 Task: Add Attachment from Google Drive to Card Card0000000347 in Board Board0000000087 in Workspace WS0000000029 in Trello. Add Cover Orange to Card Card0000000347 in Board Board0000000087 in Workspace WS0000000029 in Trello. Add "Add Label …" with "Title" Title0000000347 to Button Button0000000347 to Card Card0000000347 in Board Board0000000087 in Workspace WS0000000029 in Trello. Add Description DS0000000347 to Card Card0000000347 in Board Board0000000087 in Workspace WS0000000029 in Trello. Add Comment CM0000000347 to Card Card0000000347 in Board Board0000000087 in Workspace WS0000000029 in Trello
Action: Mouse moved to (89, 342)
Screenshot: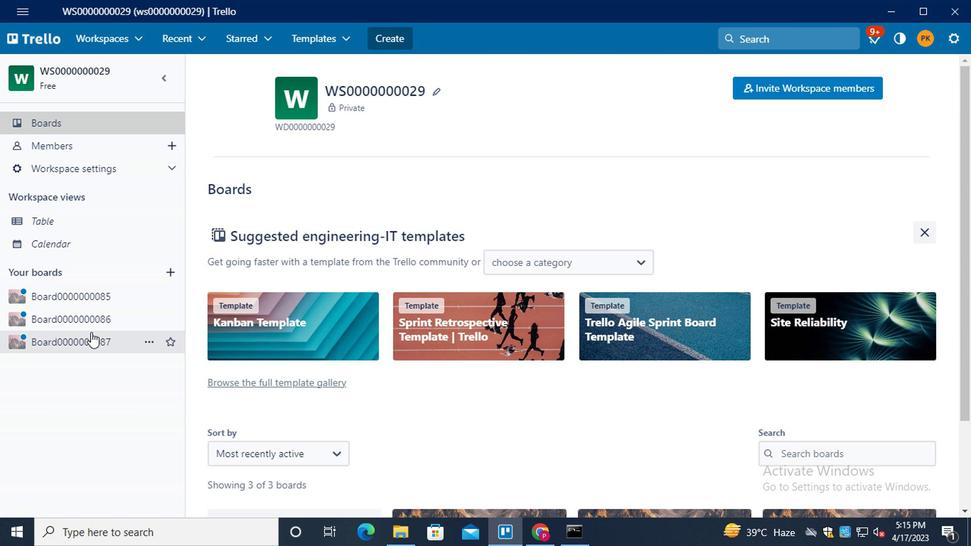 
Action: Mouse pressed left at (89, 342)
Screenshot: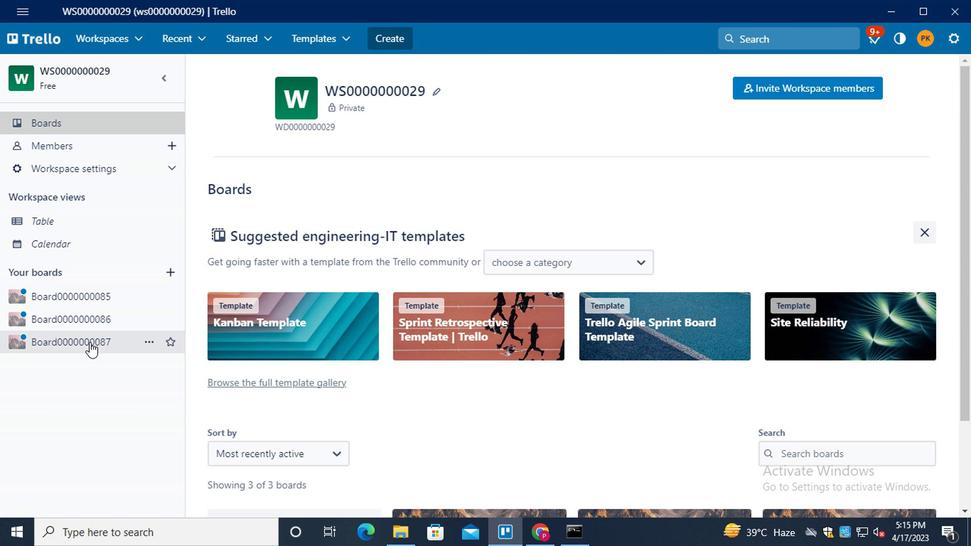 
Action: Mouse moved to (249, 368)
Screenshot: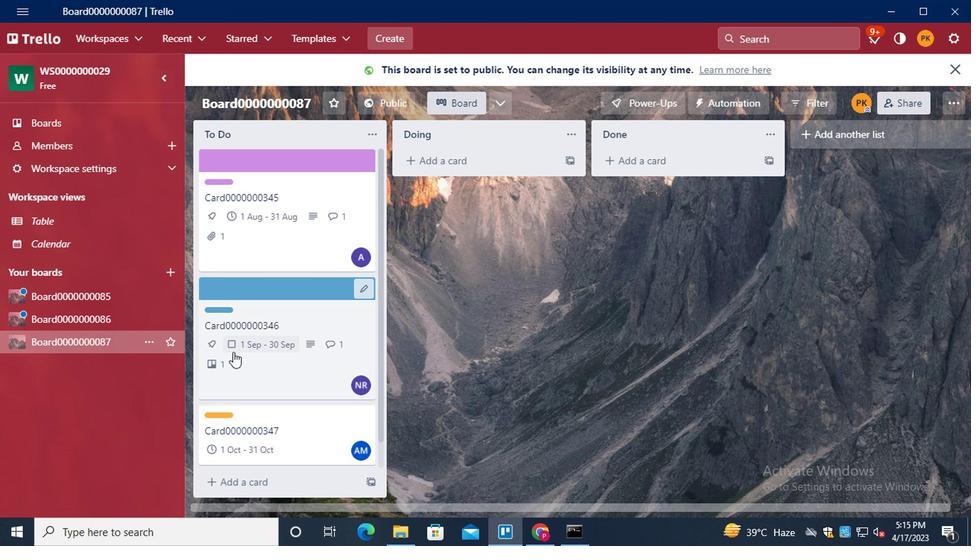 
Action: Mouse scrolled (249, 367) with delta (0, 0)
Screenshot: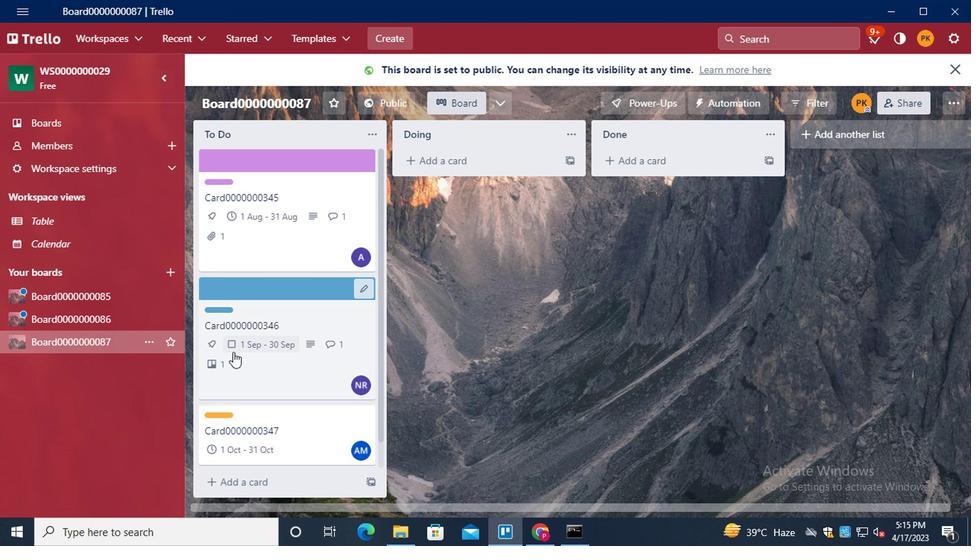 
Action: Mouse moved to (299, 395)
Screenshot: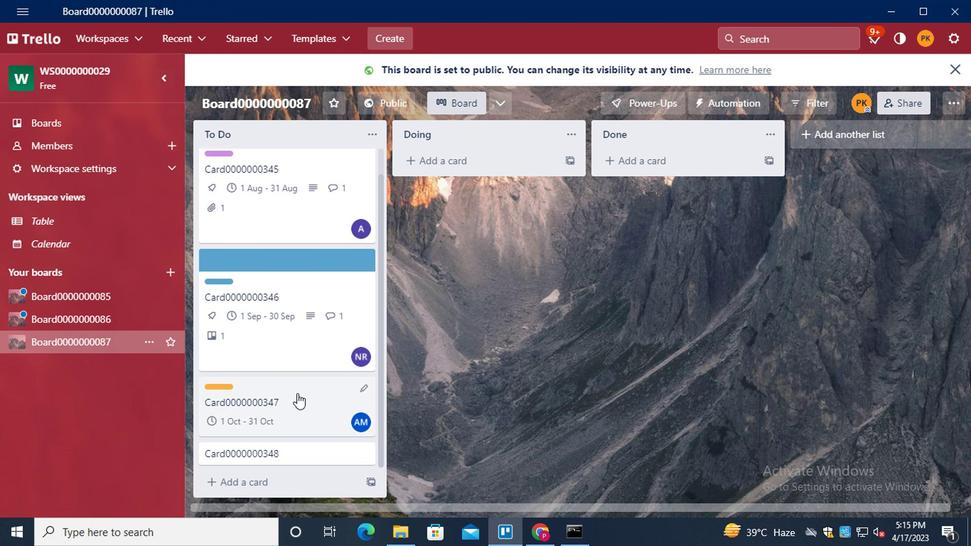 
Action: Mouse pressed left at (299, 395)
Screenshot: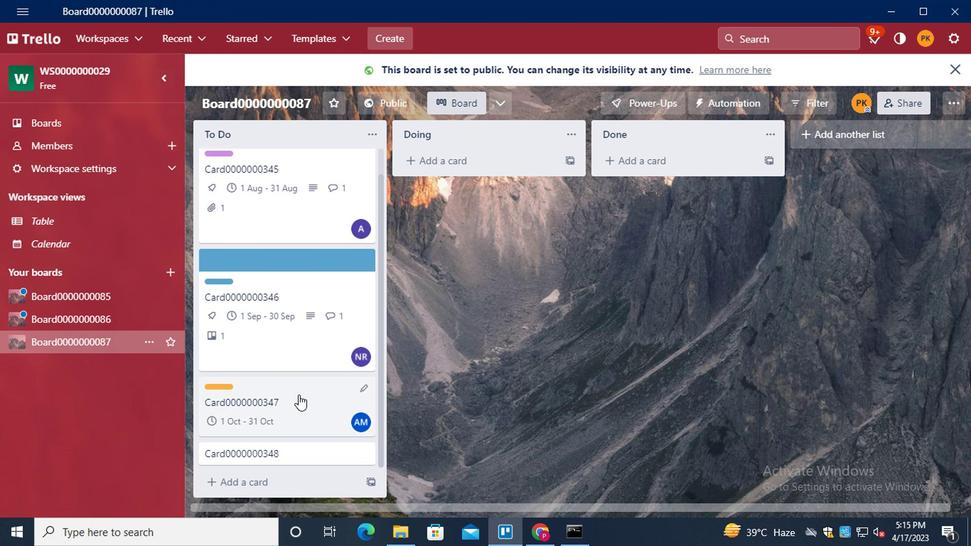 
Action: Mouse moved to (663, 249)
Screenshot: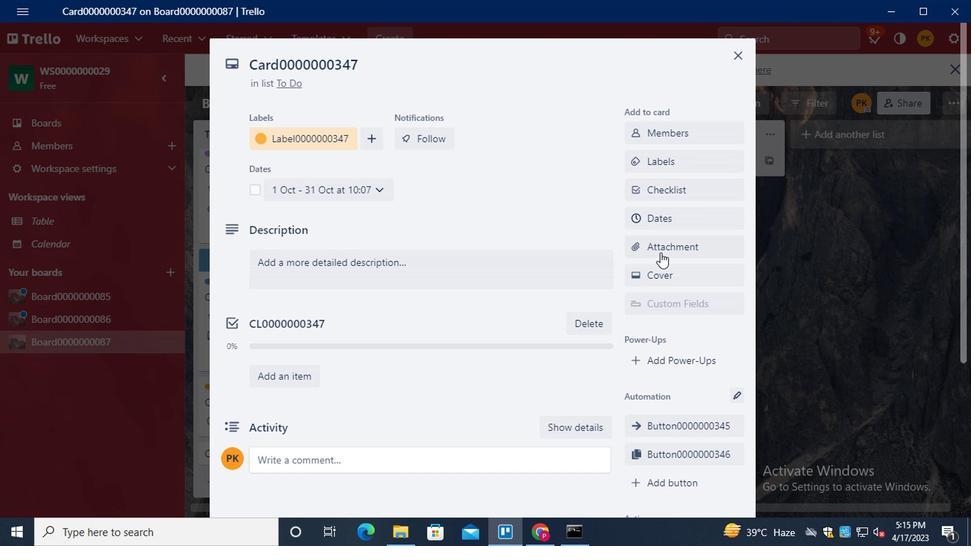 
Action: Mouse pressed left at (663, 249)
Screenshot: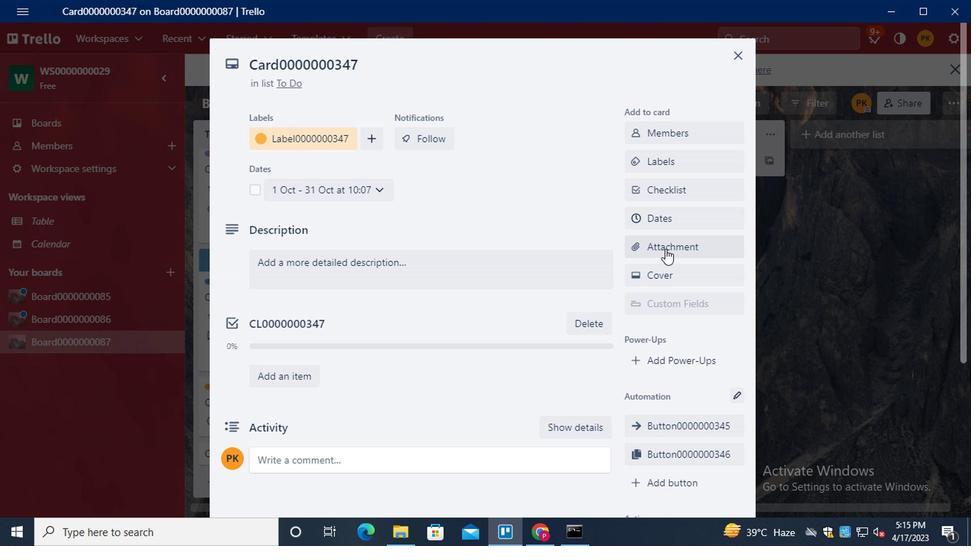 
Action: Mouse moved to (680, 174)
Screenshot: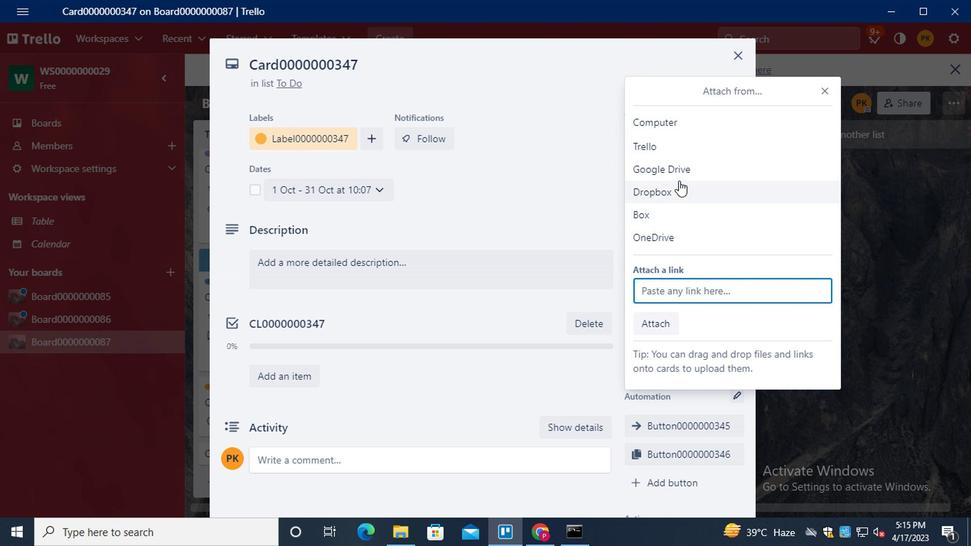 
Action: Mouse pressed left at (680, 174)
Screenshot: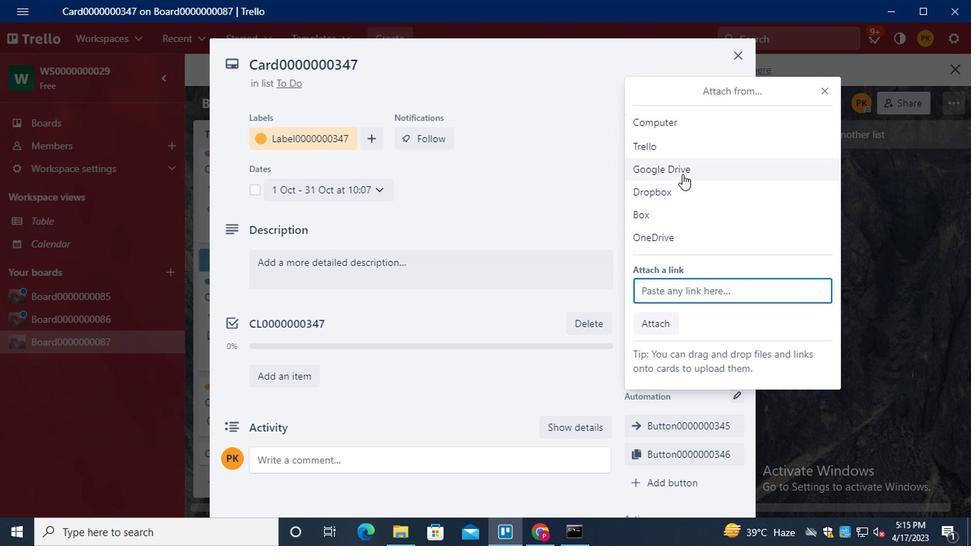 
Action: Mouse moved to (546, 296)
Screenshot: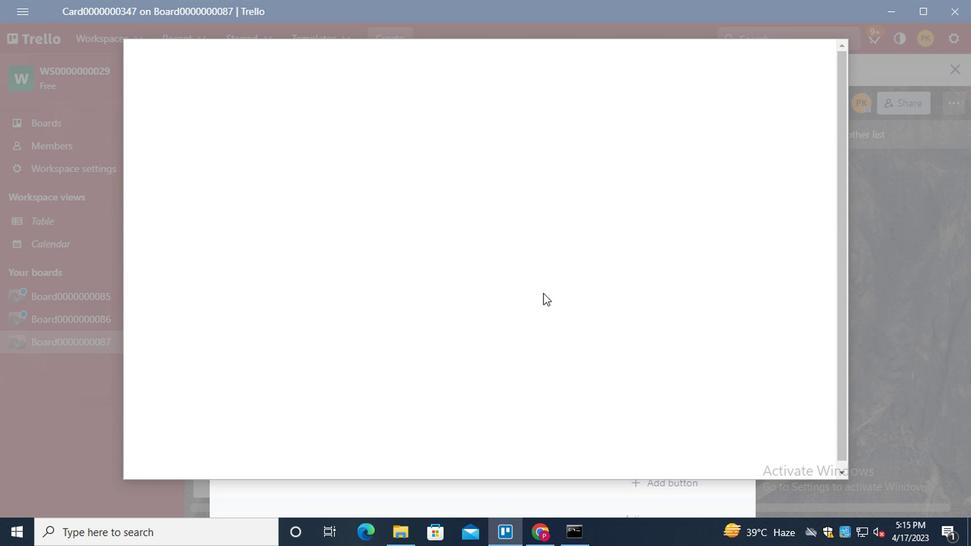 
Action: Mouse scrolled (546, 296) with delta (0, 0)
Screenshot: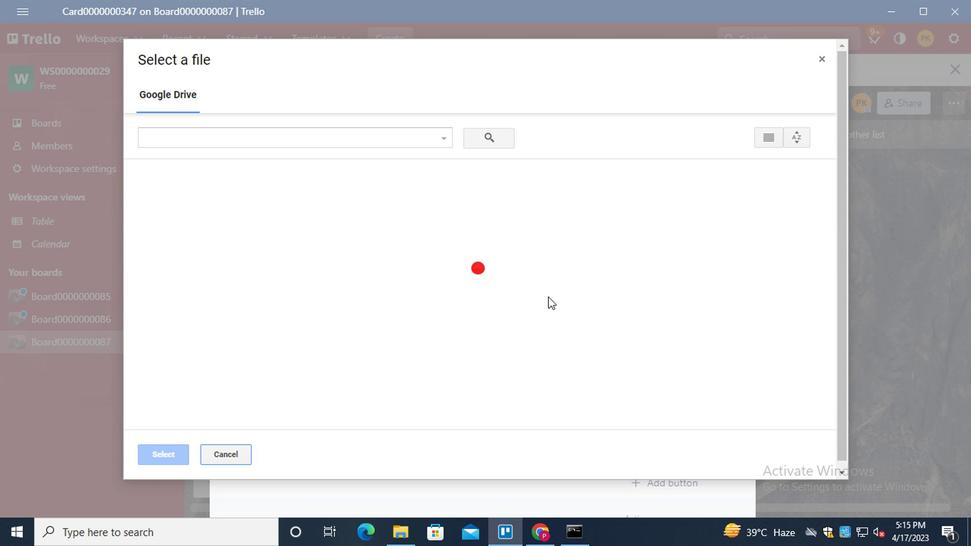 
Action: Mouse scrolled (546, 296) with delta (0, 0)
Screenshot: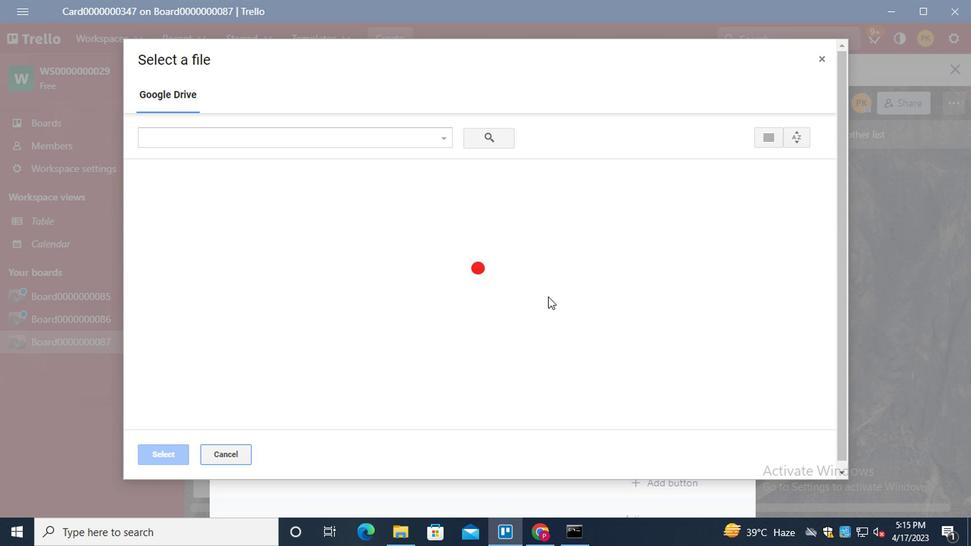 
Action: Mouse scrolled (546, 296) with delta (0, 0)
Screenshot: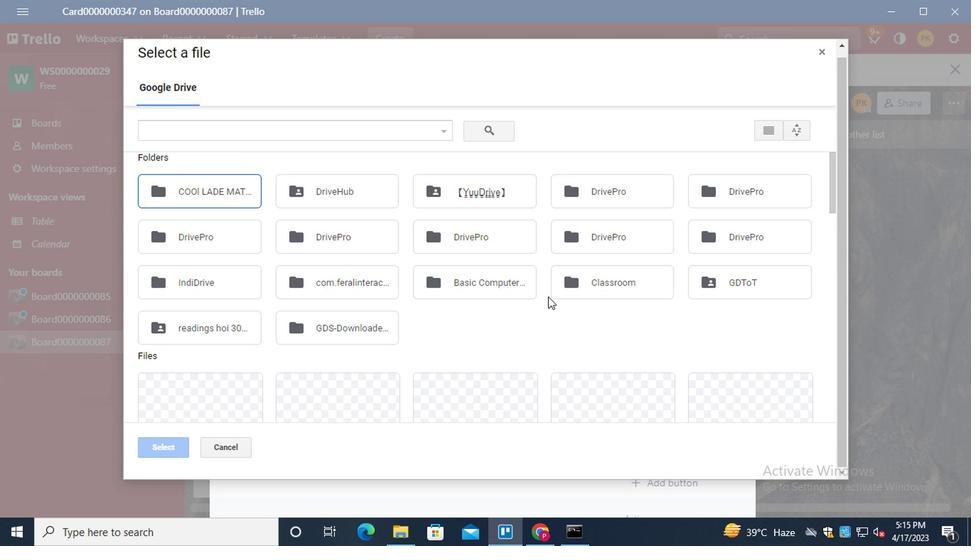 
Action: Mouse scrolled (546, 296) with delta (0, 0)
Screenshot: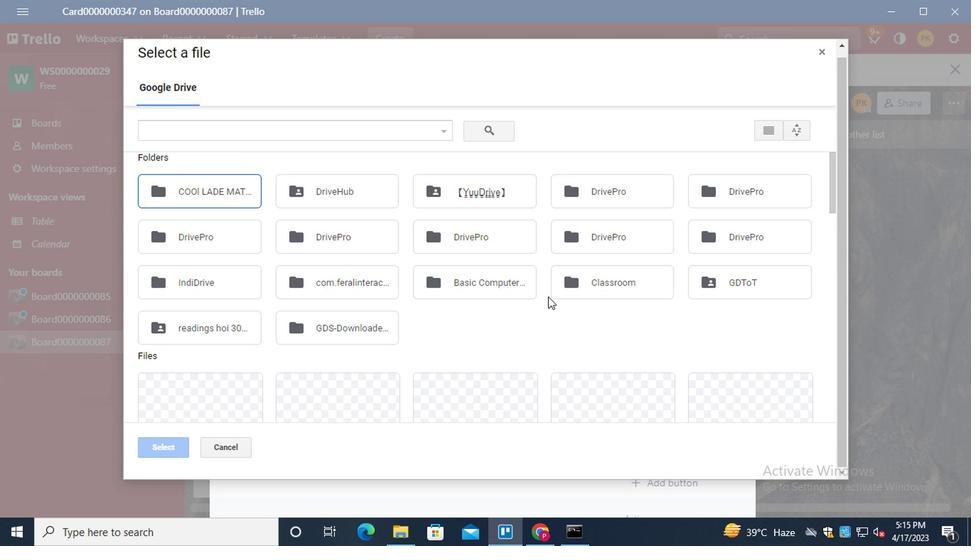 
Action: Mouse moved to (723, 336)
Screenshot: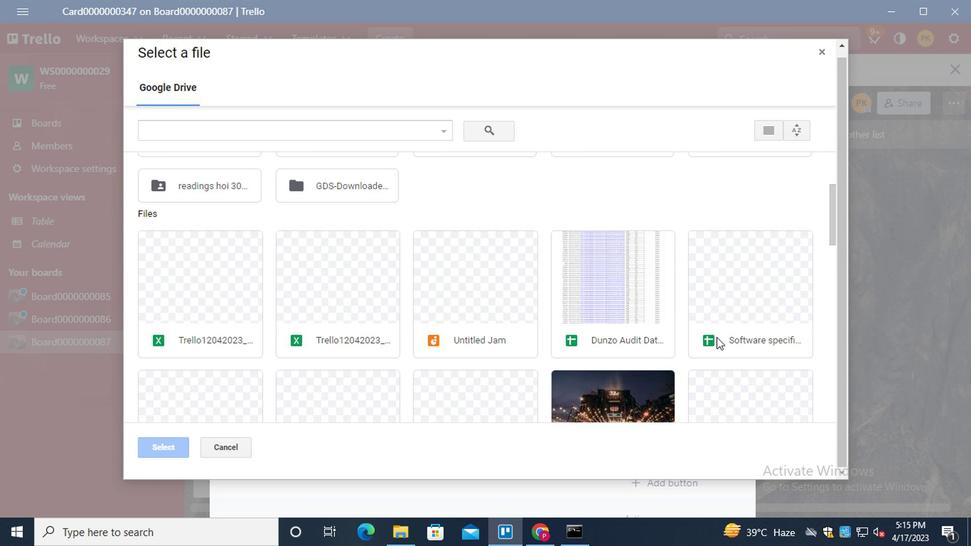 
Action: Mouse pressed left at (723, 336)
Screenshot: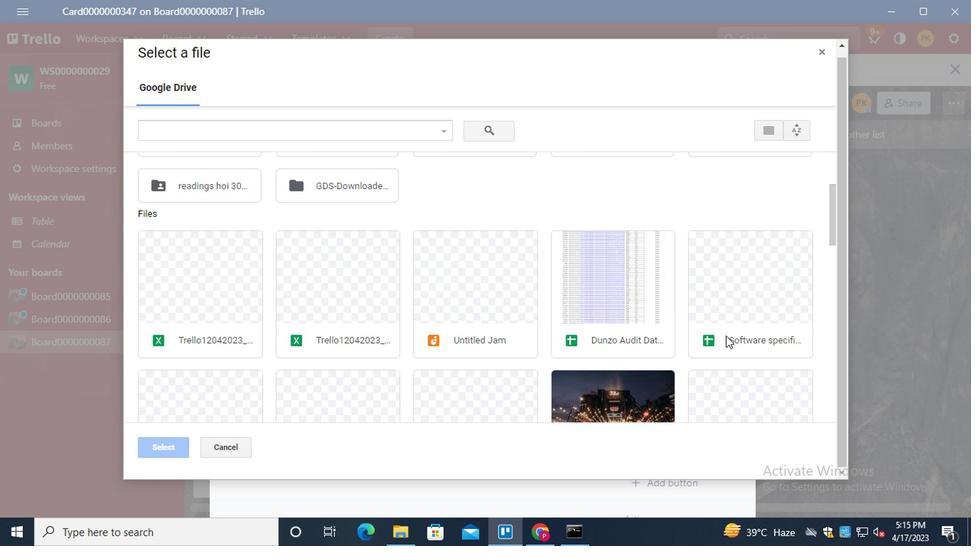 
Action: Mouse moved to (149, 446)
Screenshot: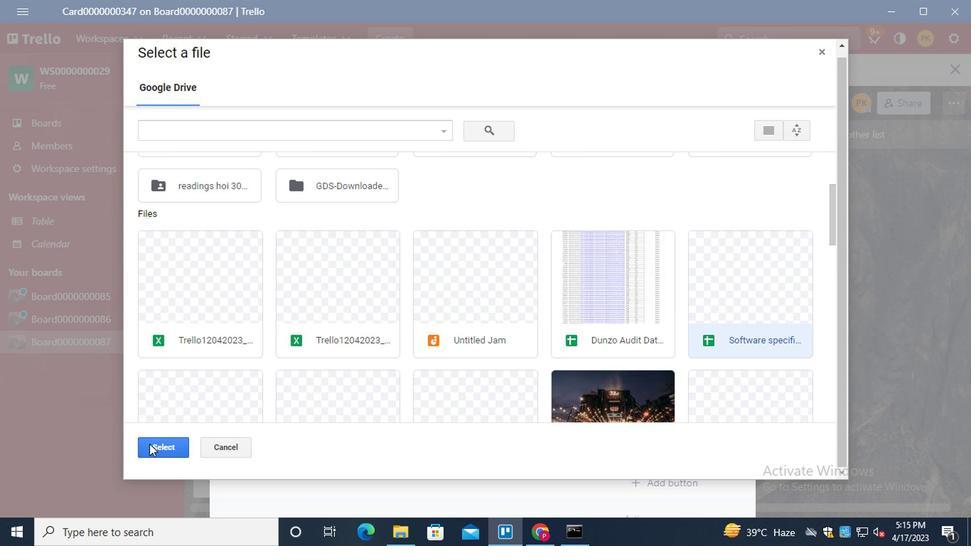 
Action: Mouse pressed left at (149, 446)
Screenshot: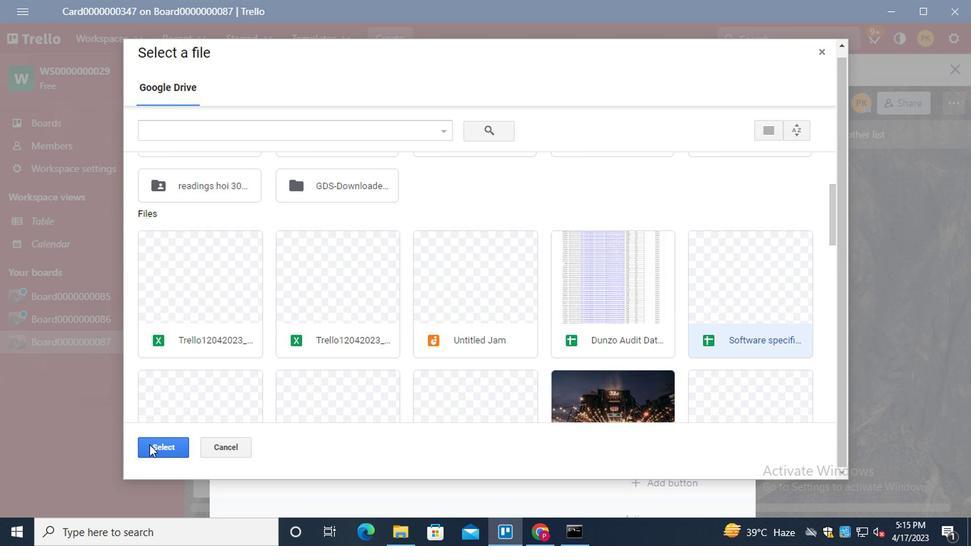 
Action: Mouse moved to (657, 280)
Screenshot: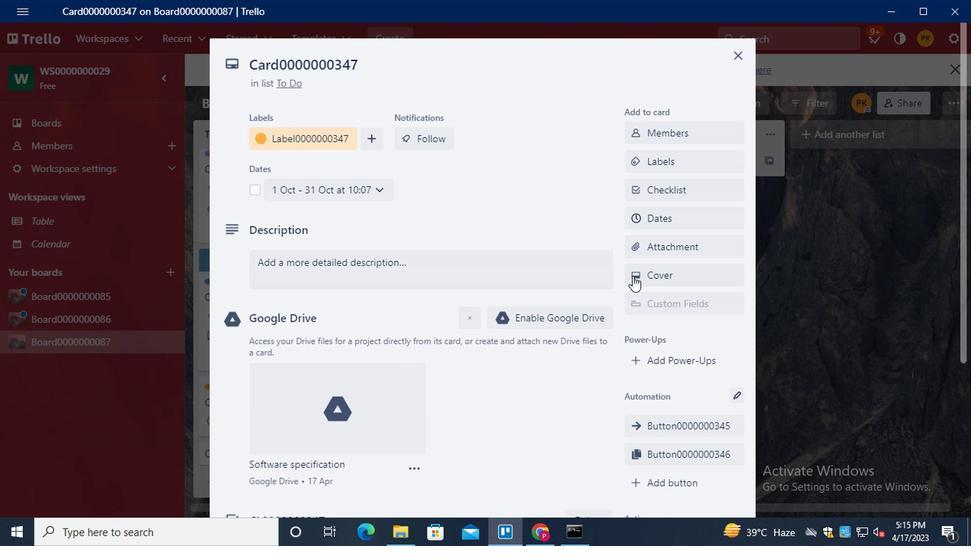 
Action: Mouse pressed left at (657, 280)
Screenshot: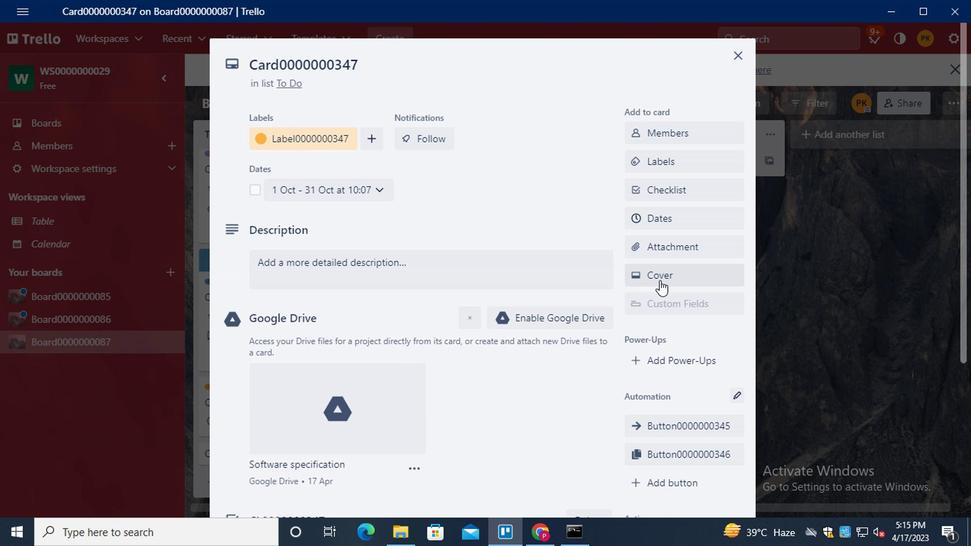 
Action: Mouse moved to (738, 242)
Screenshot: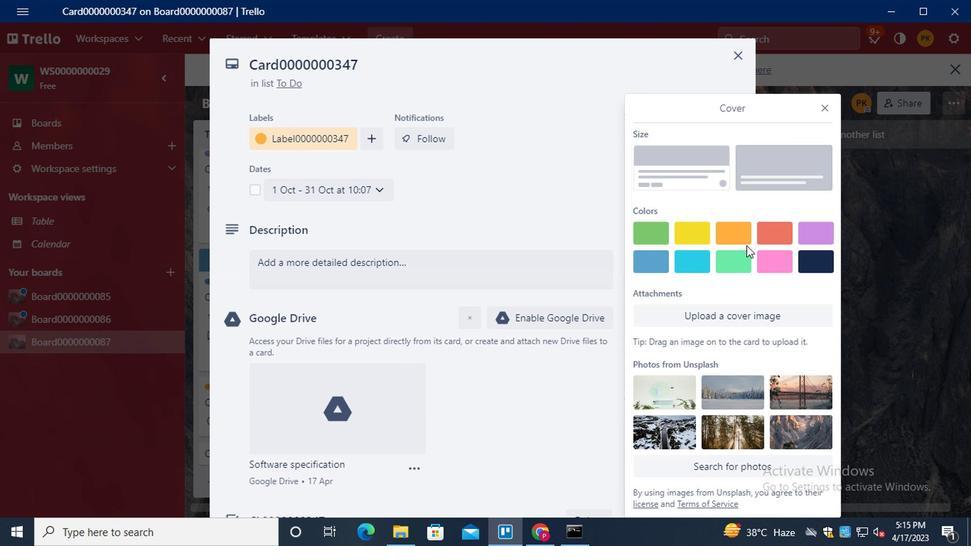 
Action: Mouse pressed left at (738, 242)
Screenshot: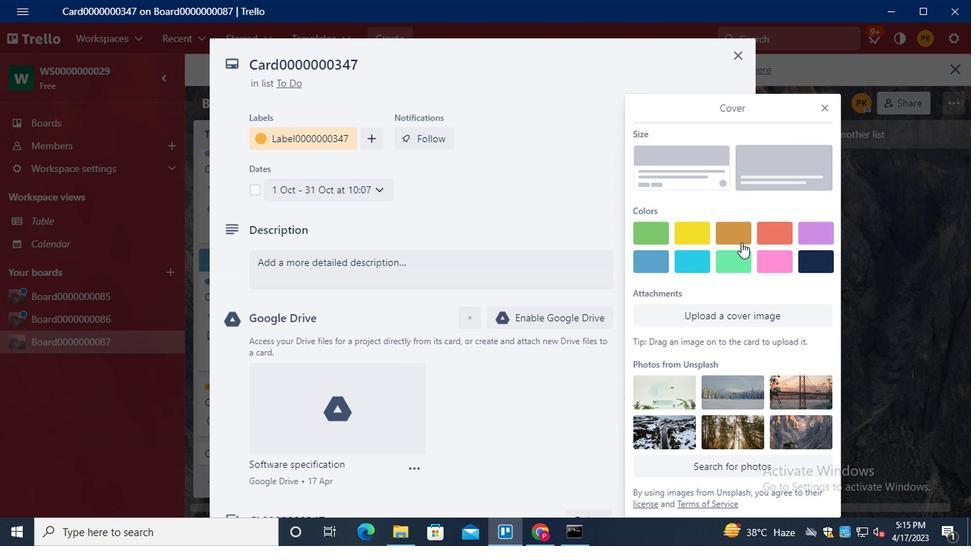 
Action: Mouse moved to (822, 77)
Screenshot: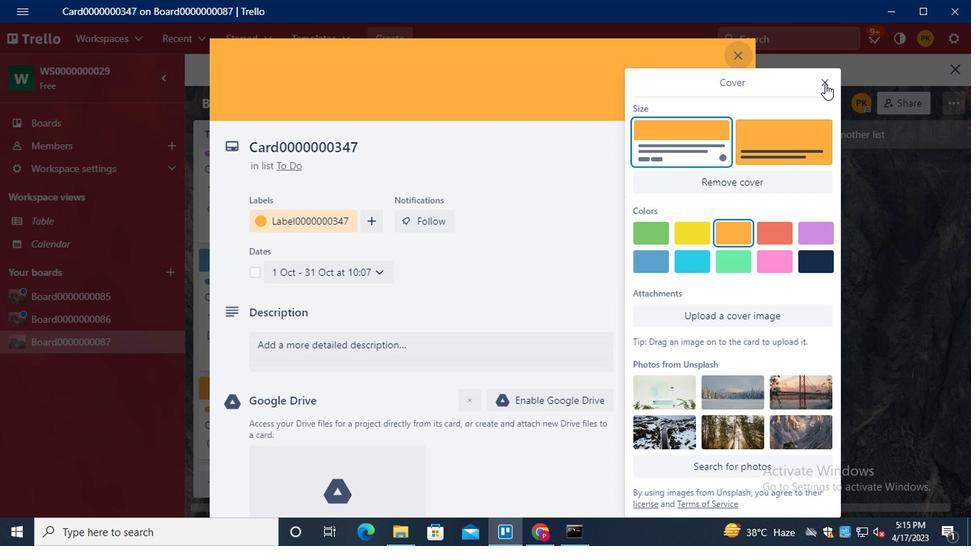 
Action: Mouse pressed left at (822, 77)
Screenshot: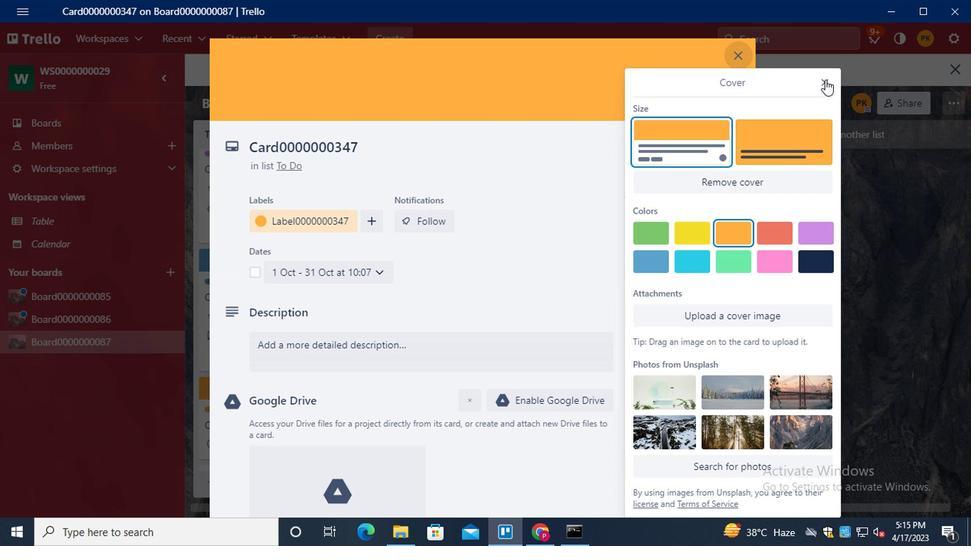 
Action: Mouse moved to (635, 311)
Screenshot: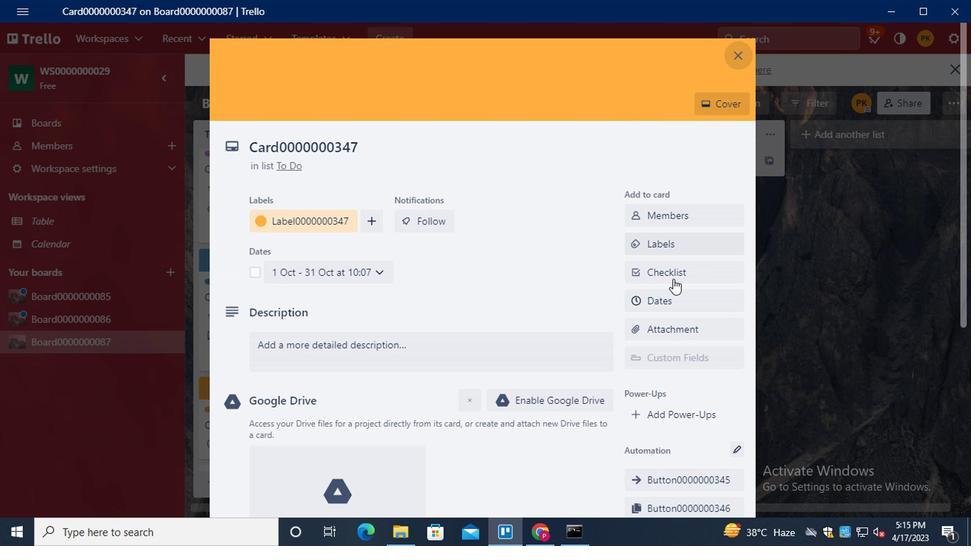 
Action: Mouse scrolled (635, 310) with delta (0, 0)
Screenshot: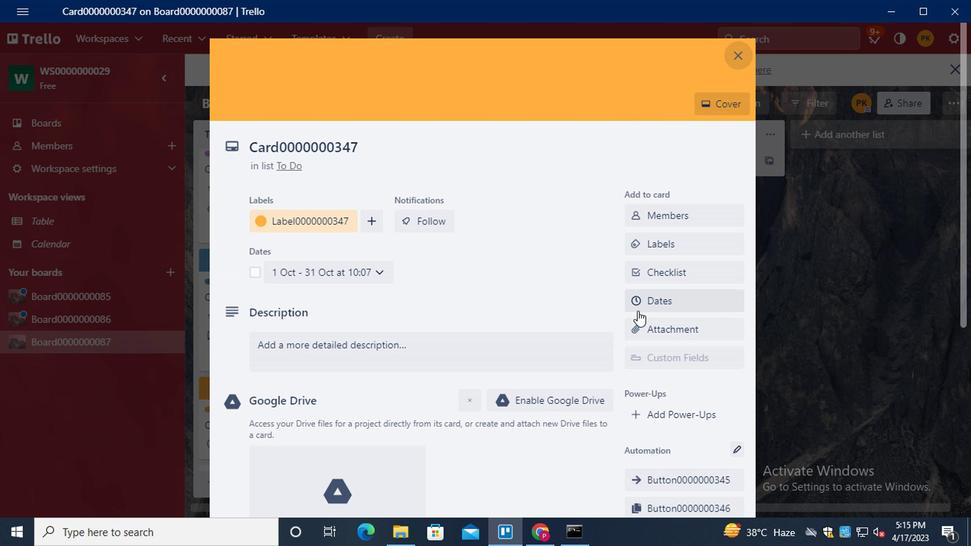 
Action: Mouse scrolled (635, 310) with delta (0, 0)
Screenshot: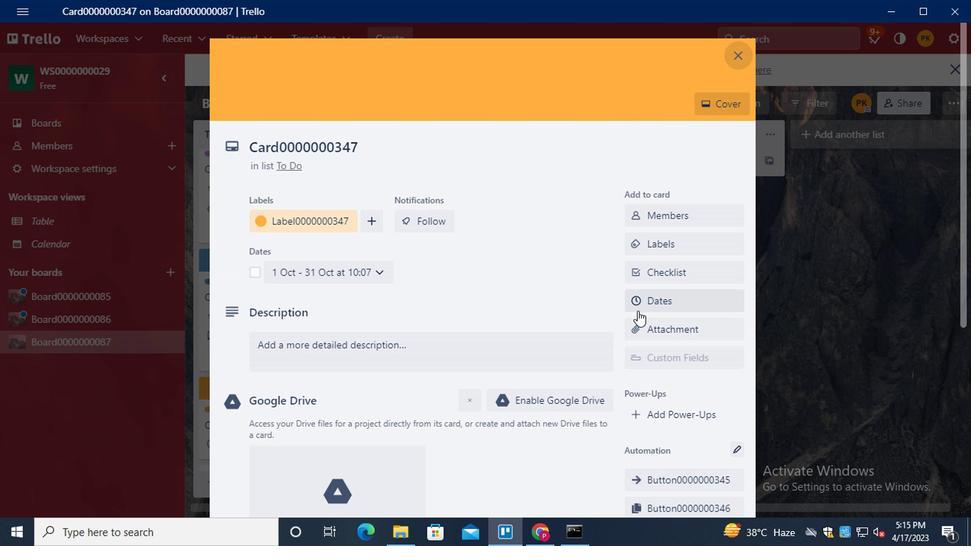 
Action: Mouse moved to (655, 393)
Screenshot: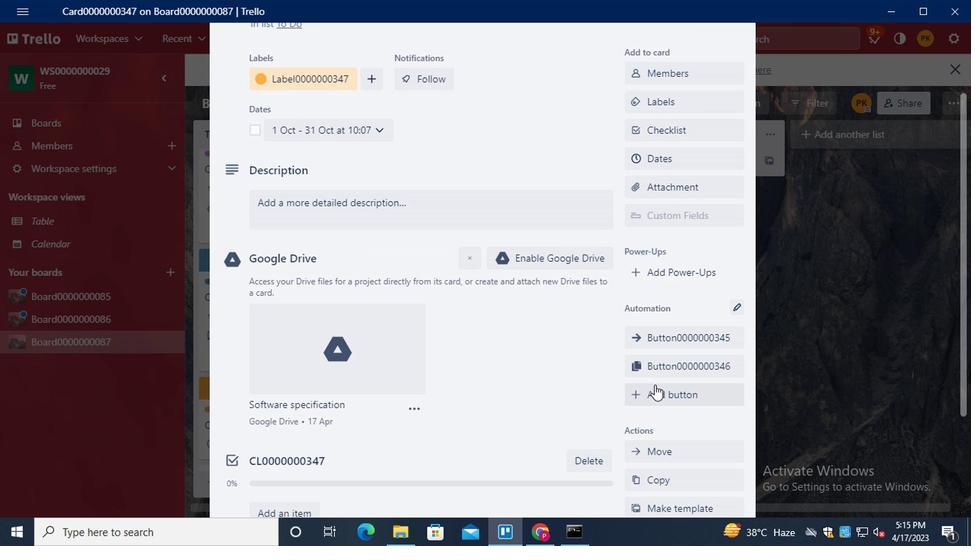
Action: Mouse pressed left at (655, 393)
Screenshot: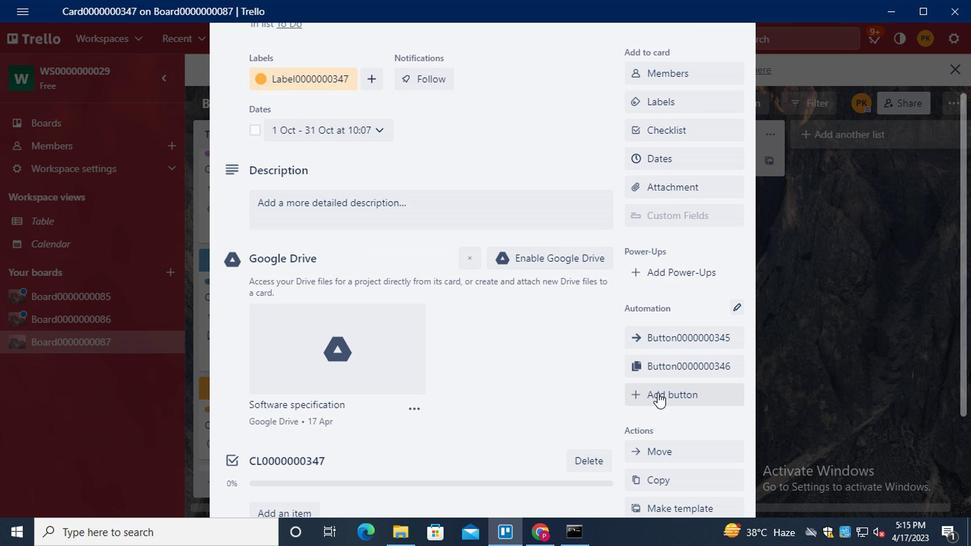
Action: Mouse moved to (713, 187)
Screenshot: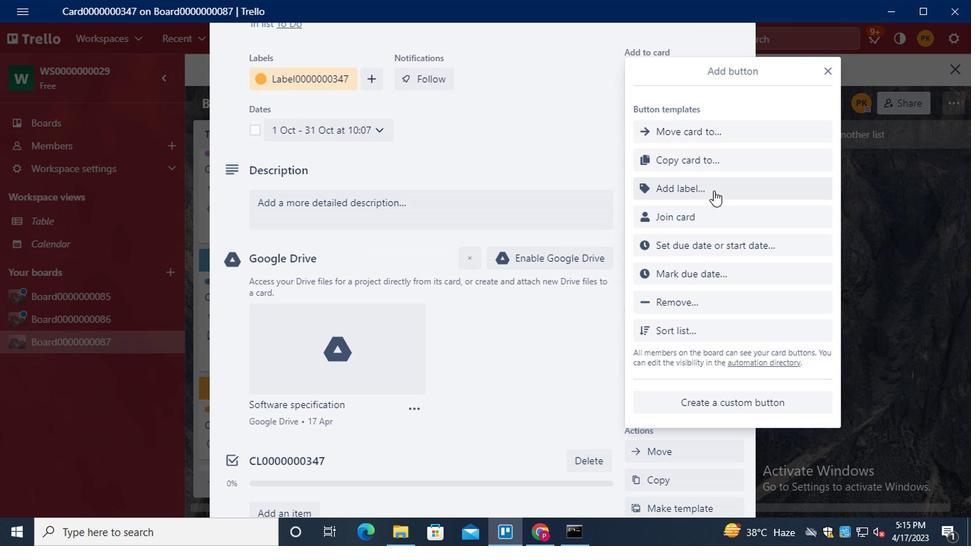 
Action: Mouse pressed left at (713, 187)
Screenshot: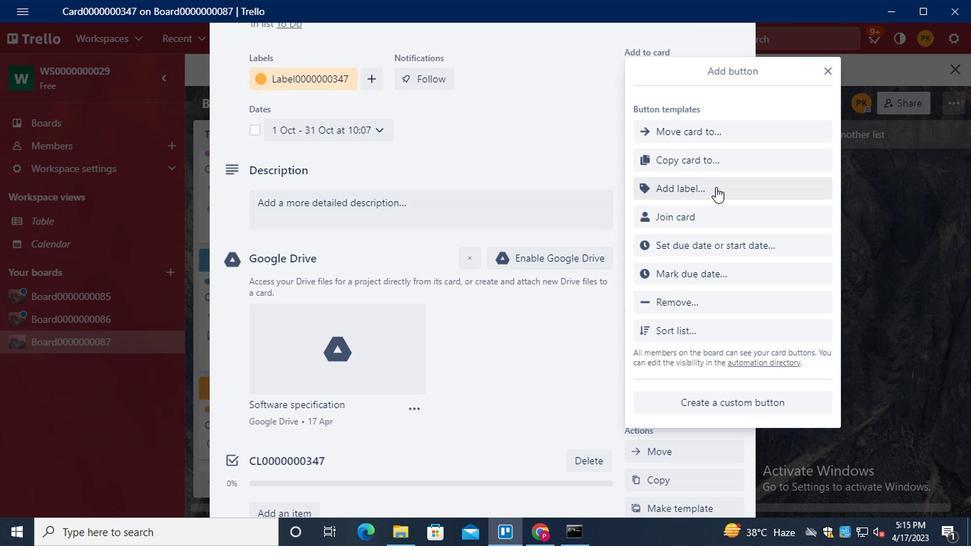 
Action: Key pressed <Key.shift>TITLE0000000347
Screenshot: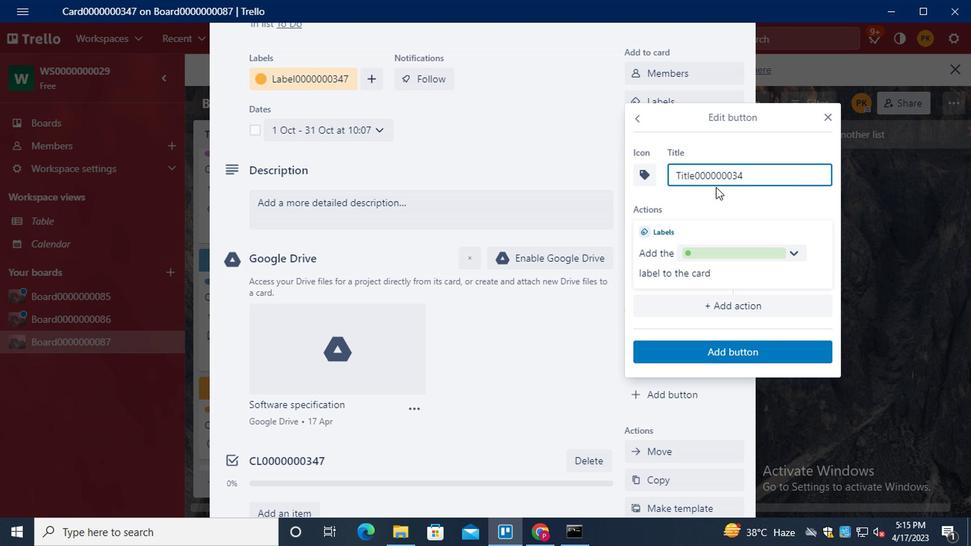 
Action: Mouse moved to (714, 357)
Screenshot: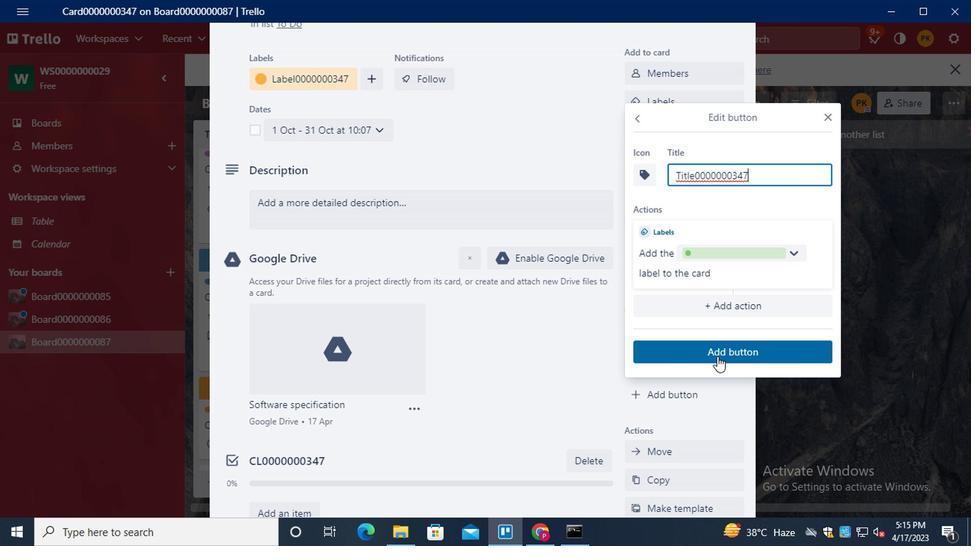 
Action: Mouse pressed left at (714, 357)
Screenshot: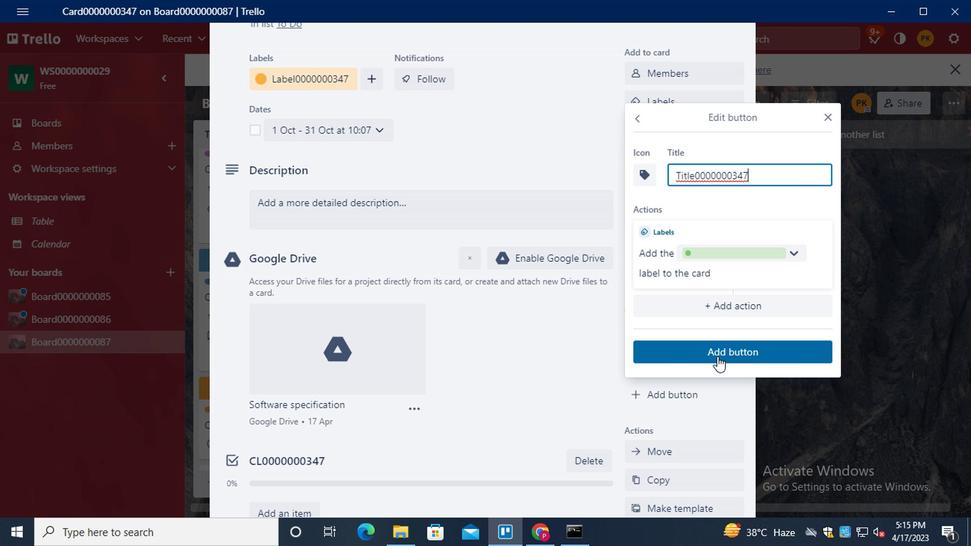 
Action: Mouse moved to (473, 214)
Screenshot: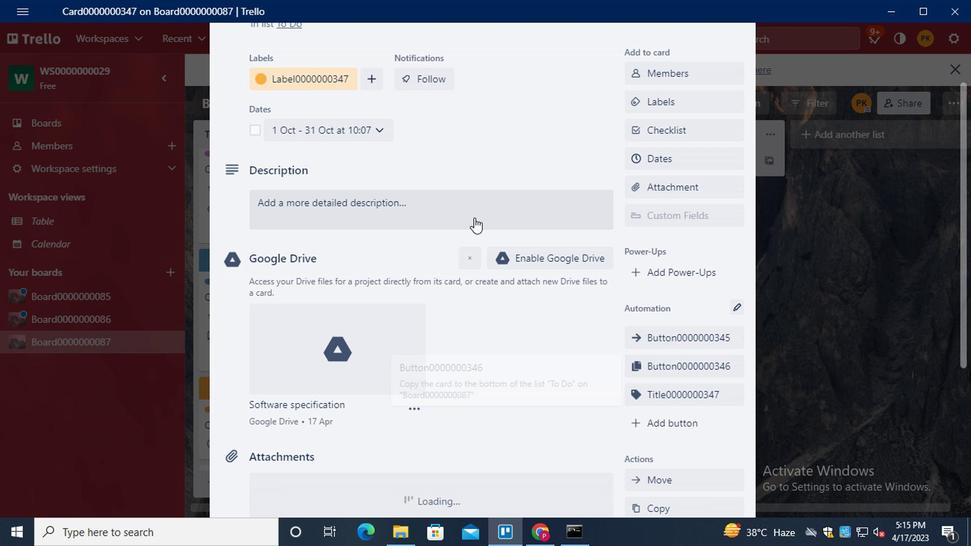 
Action: Mouse pressed left at (473, 214)
Screenshot: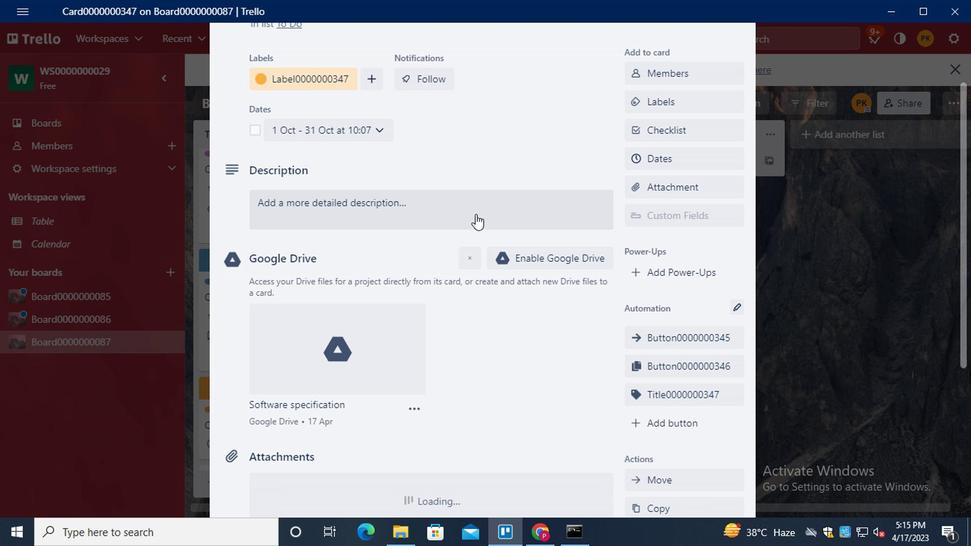 
Action: Mouse moved to (474, 213)
Screenshot: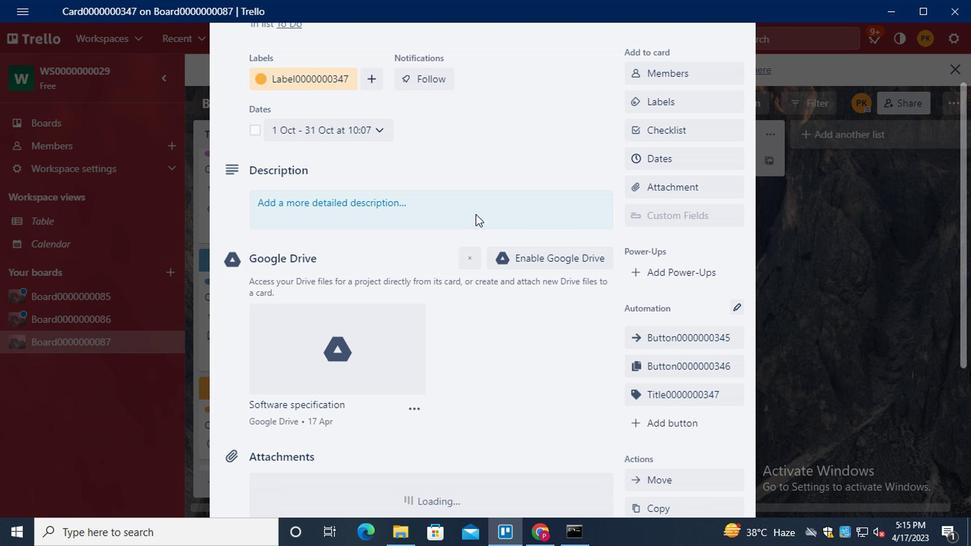 
Action: Key pressed <Key.shift>DS0000000347
Screenshot: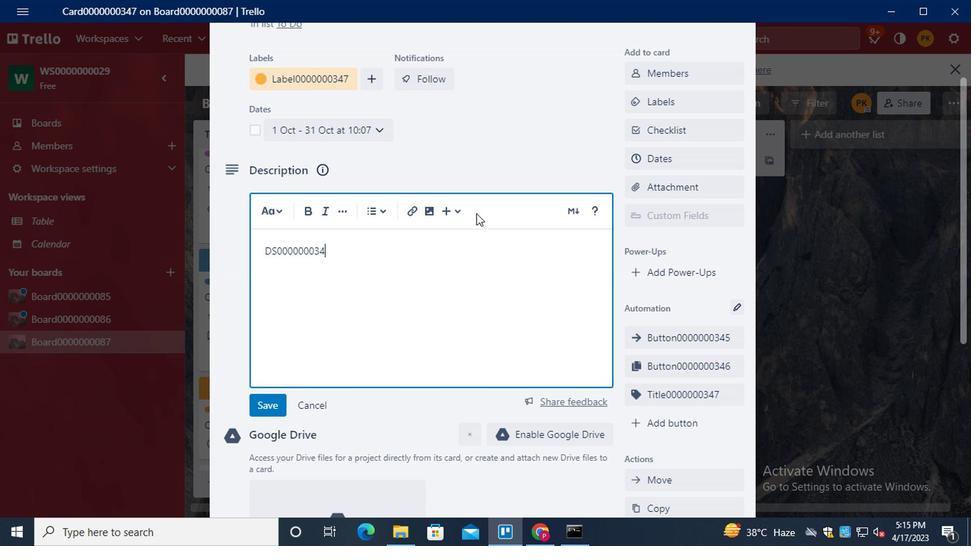 
Action: Mouse moved to (269, 409)
Screenshot: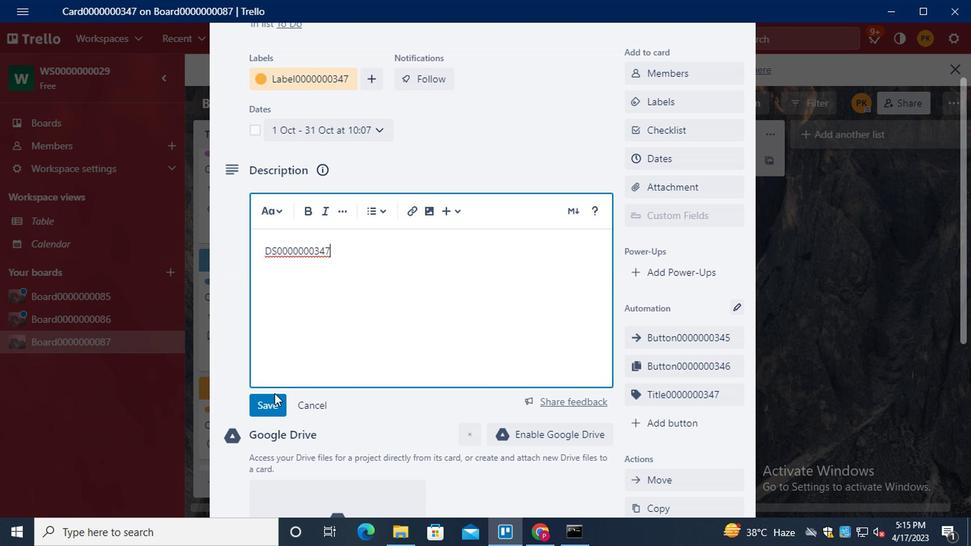
Action: Mouse pressed left at (269, 409)
Screenshot: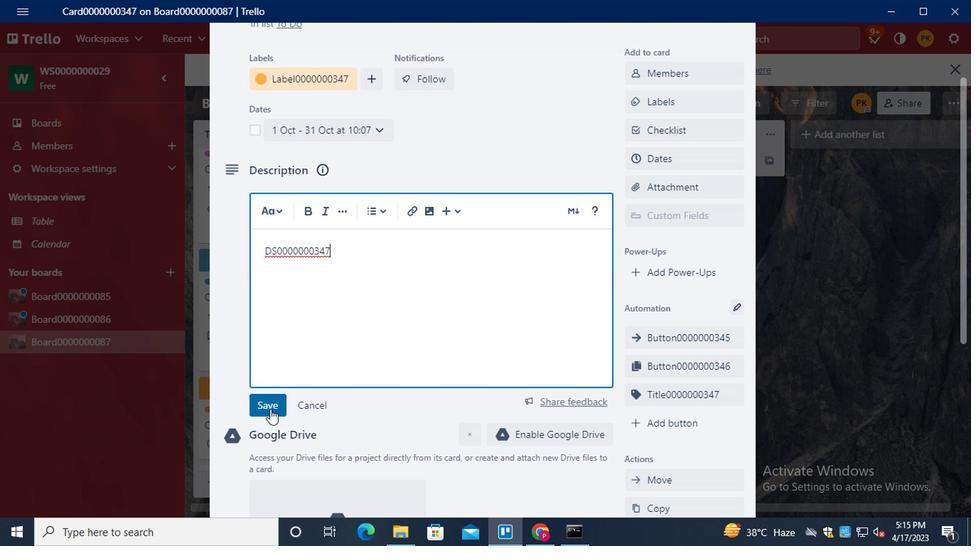 
Action: Mouse moved to (320, 379)
Screenshot: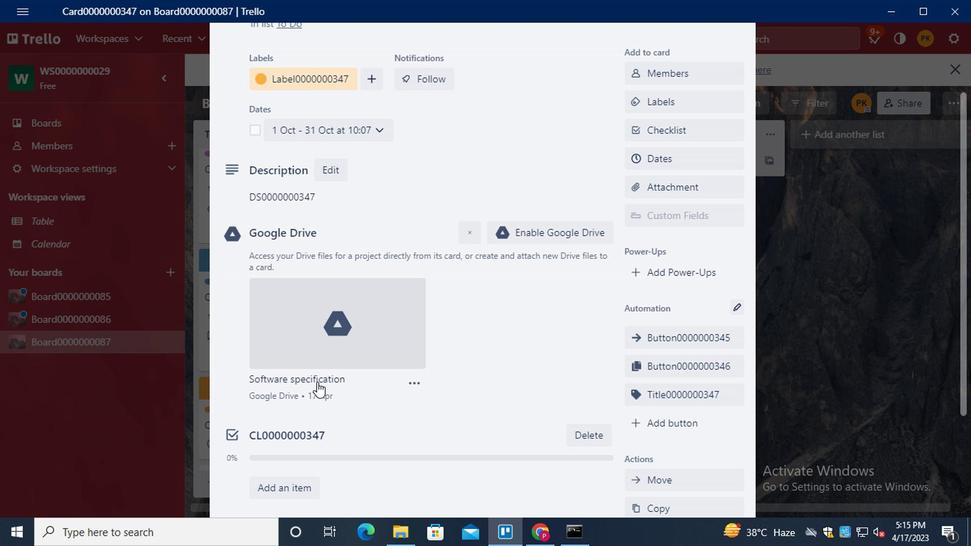 
Action: Mouse scrolled (320, 378) with delta (0, -1)
Screenshot: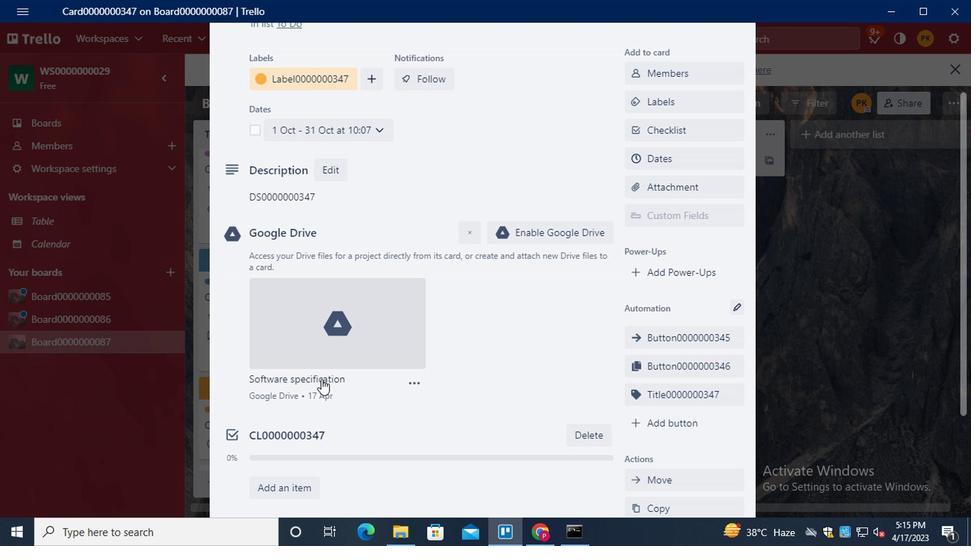 
Action: Mouse scrolled (320, 378) with delta (0, -1)
Screenshot: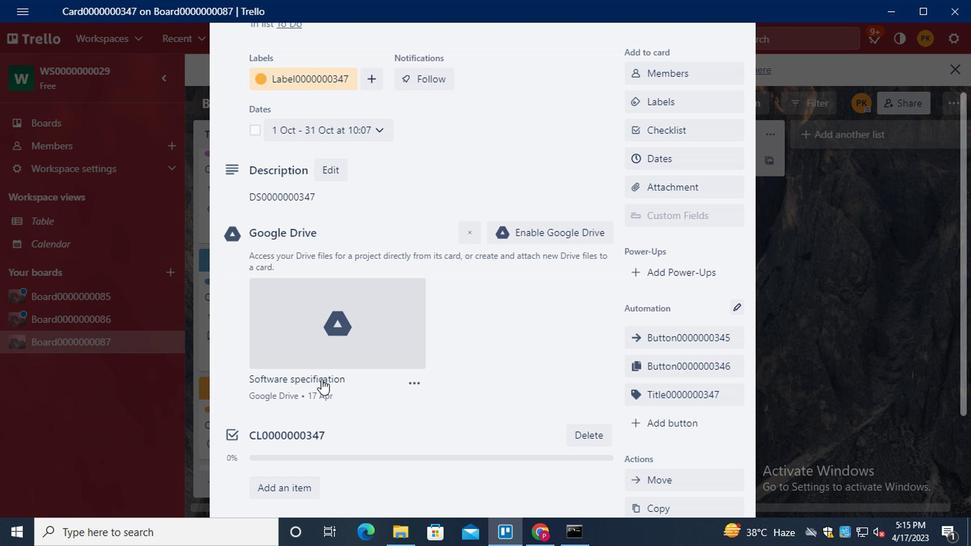 
Action: Mouse scrolled (320, 378) with delta (0, -1)
Screenshot: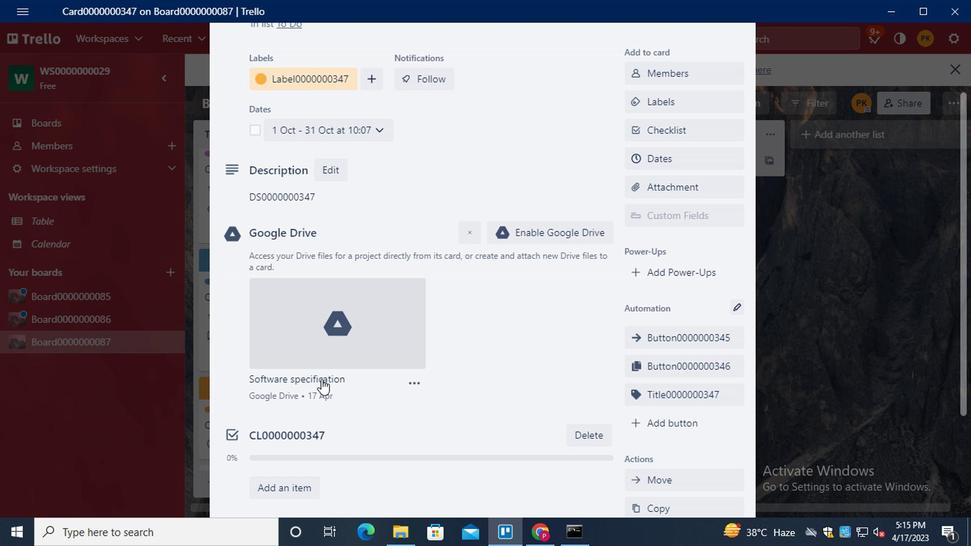 
Action: Mouse moved to (338, 407)
Screenshot: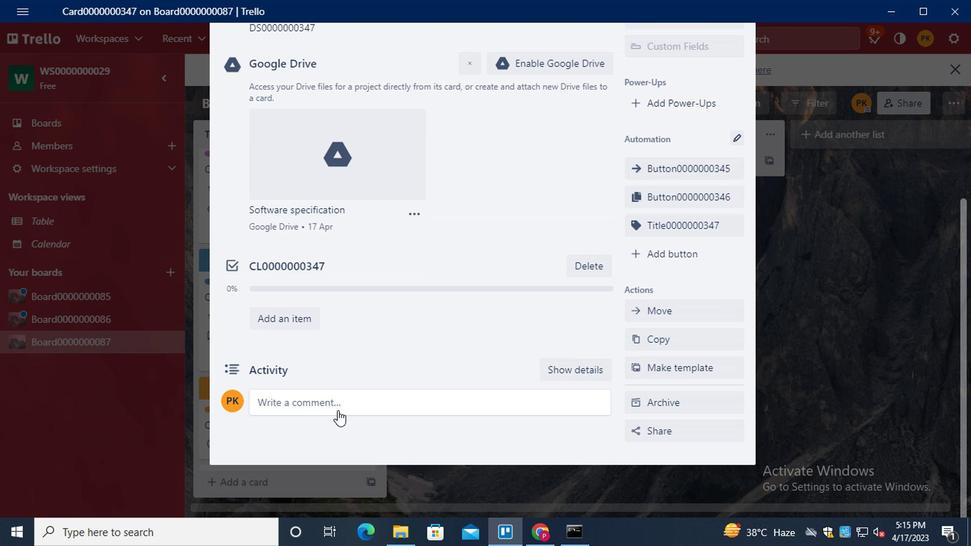 
Action: Mouse pressed left at (338, 407)
Screenshot: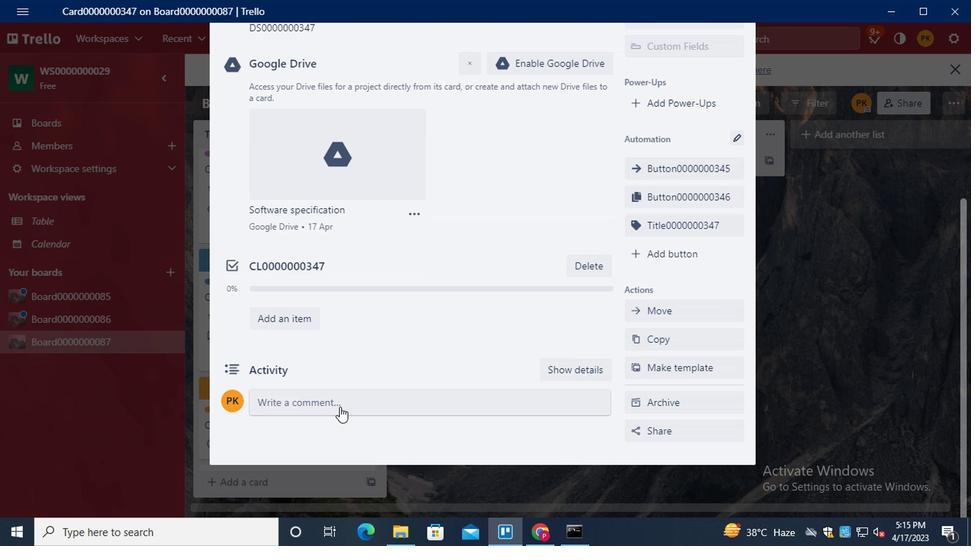 
Action: Key pressed <Key.shift><Key.shift><Key.shift>C<Key.shift>M0000000347
Screenshot: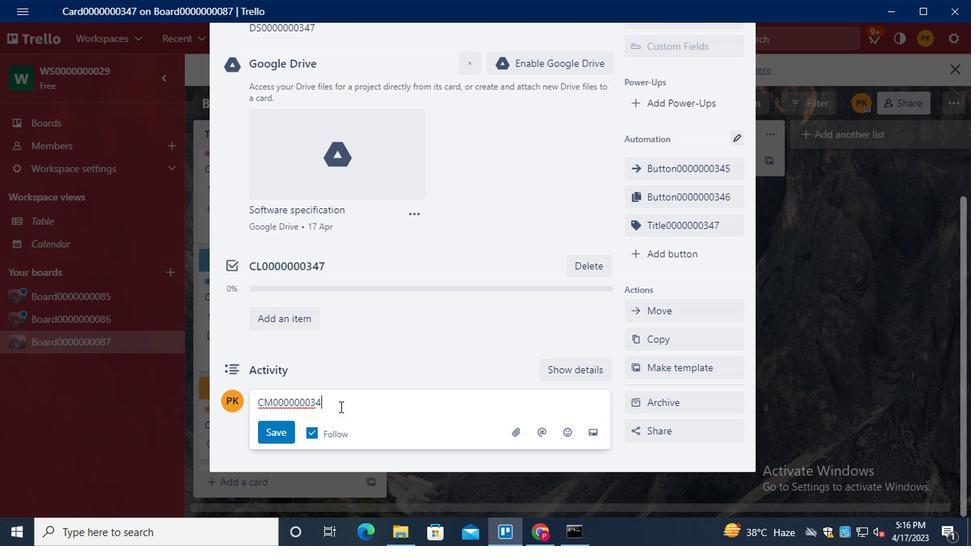 
Action: Mouse moved to (283, 437)
Screenshot: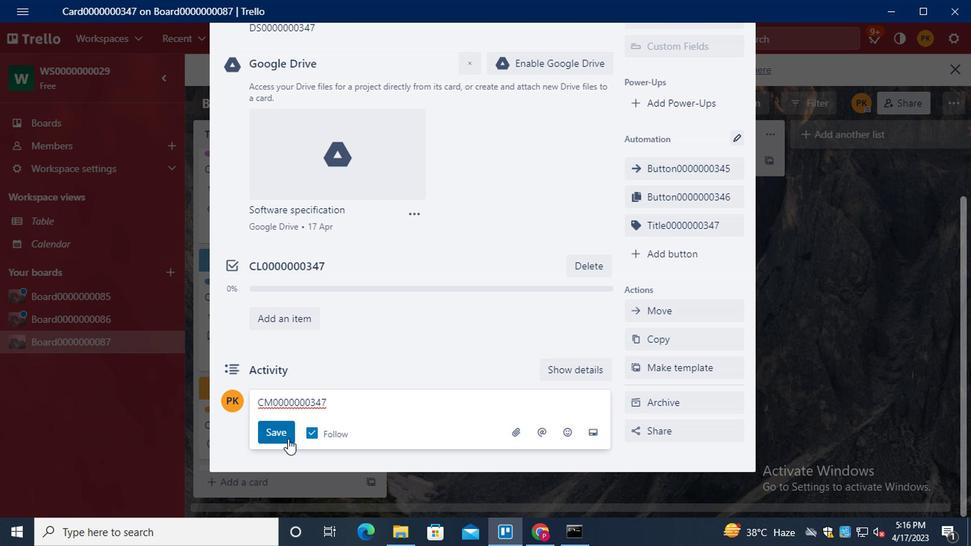 
Action: Mouse pressed left at (283, 437)
Screenshot: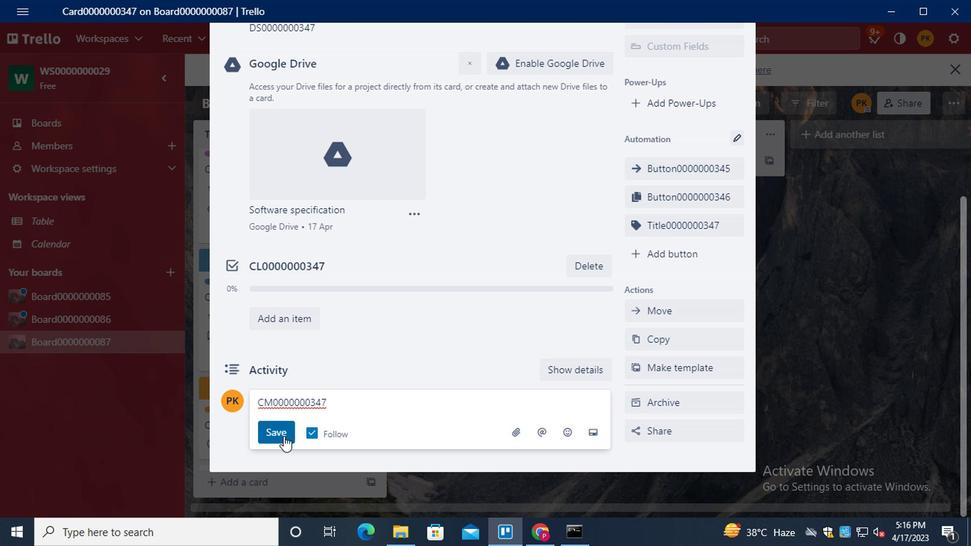 
Action: Mouse moved to (358, 376)
Screenshot: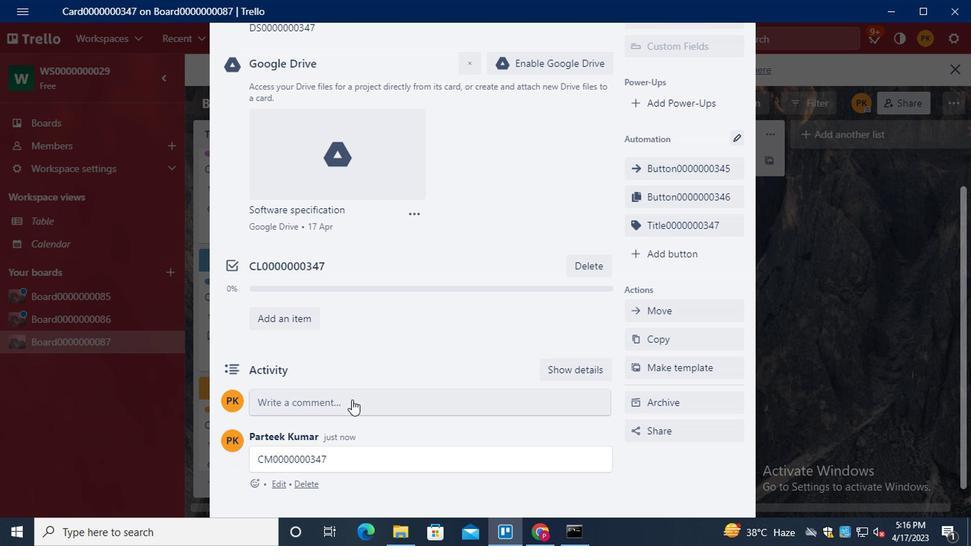
Action: Mouse scrolled (358, 376) with delta (0, 0)
Screenshot: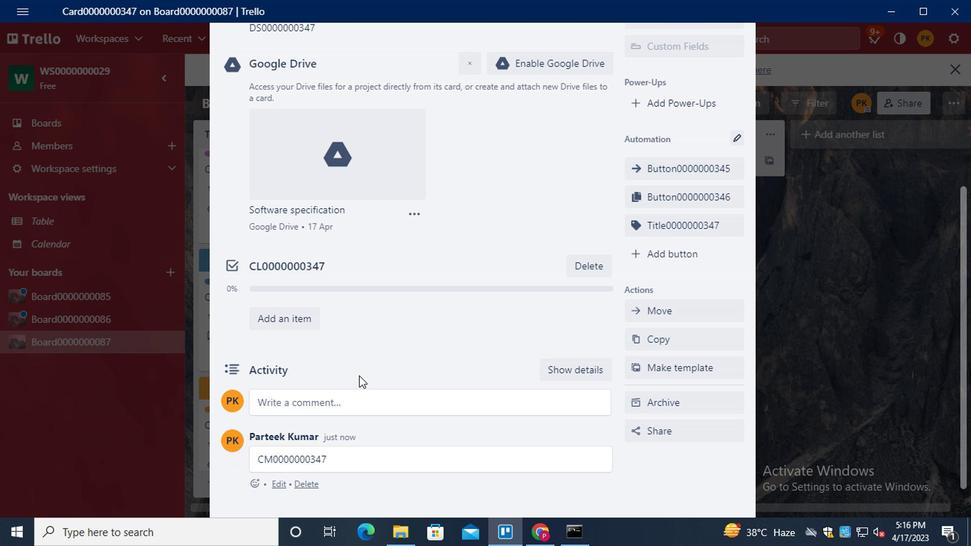 
Action: Mouse scrolled (358, 376) with delta (0, 0)
Screenshot: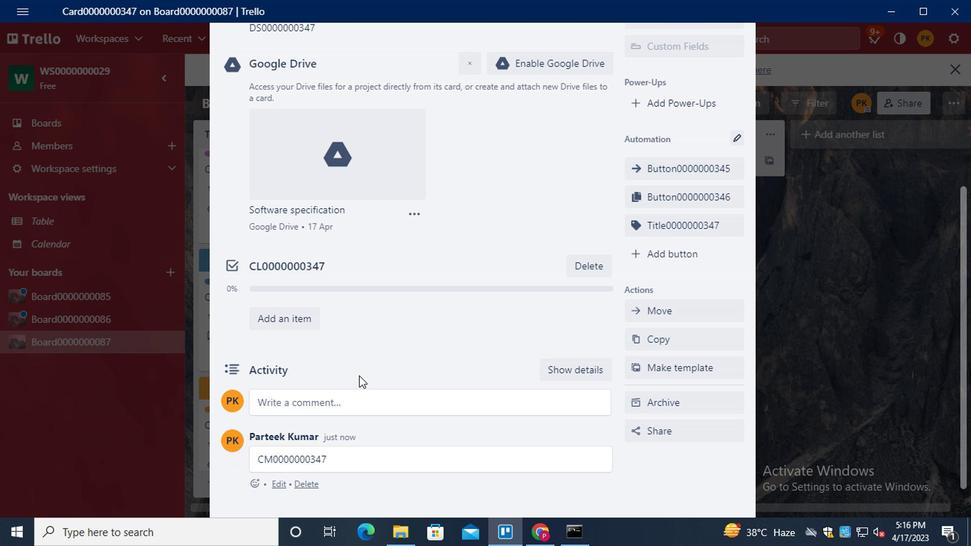 
Action: Mouse scrolled (358, 376) with delta (0, 0)
Screenshot: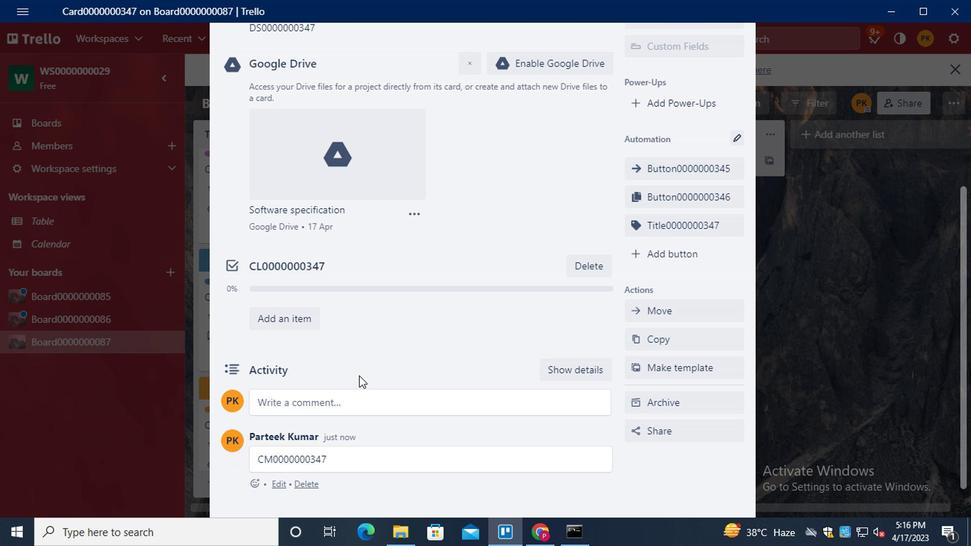 
Action: Mouse scrolled (358, 376) with delta (0, 0)
Screenshot: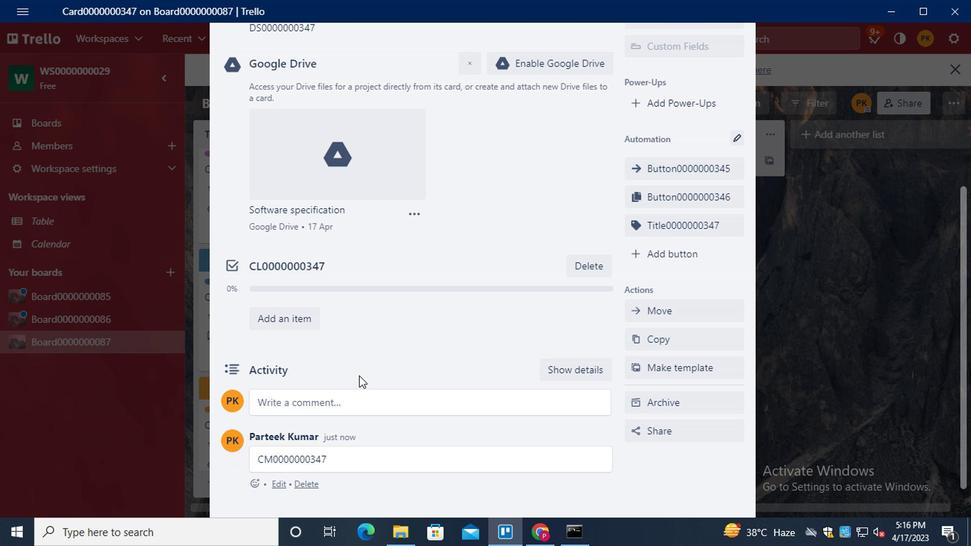 
Action: Mouse scrolled (358, 376) with delta (0, 0)
Screenshot: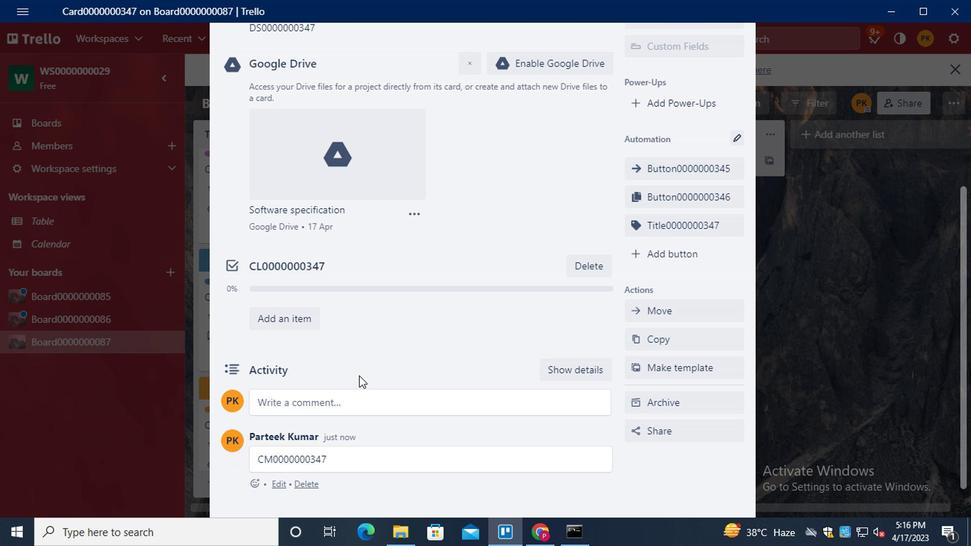 
Action: Mouse scrolled (358, 376) with delta (0, 0)
Screenshot: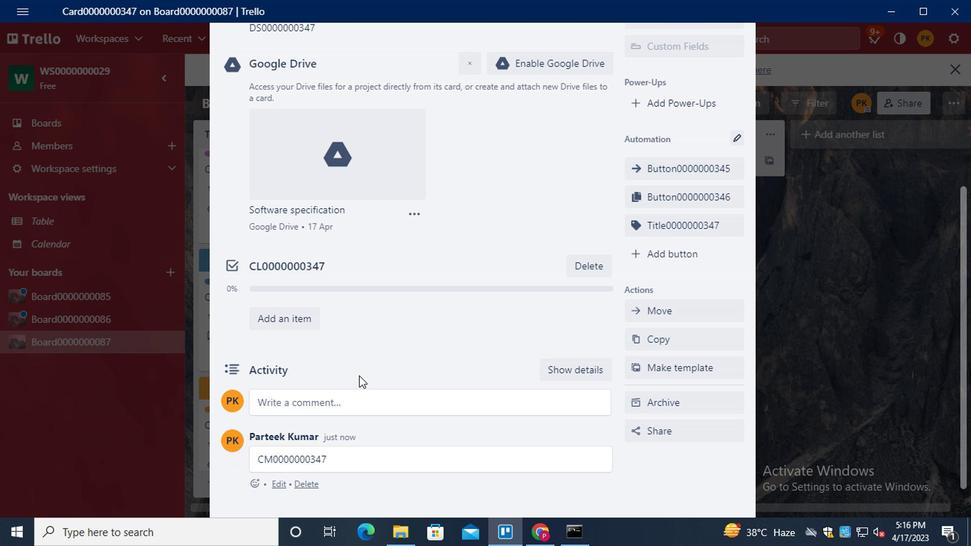 
Action: Mouse scrolled (358, 376) with delta (0, 0)
Screenshot: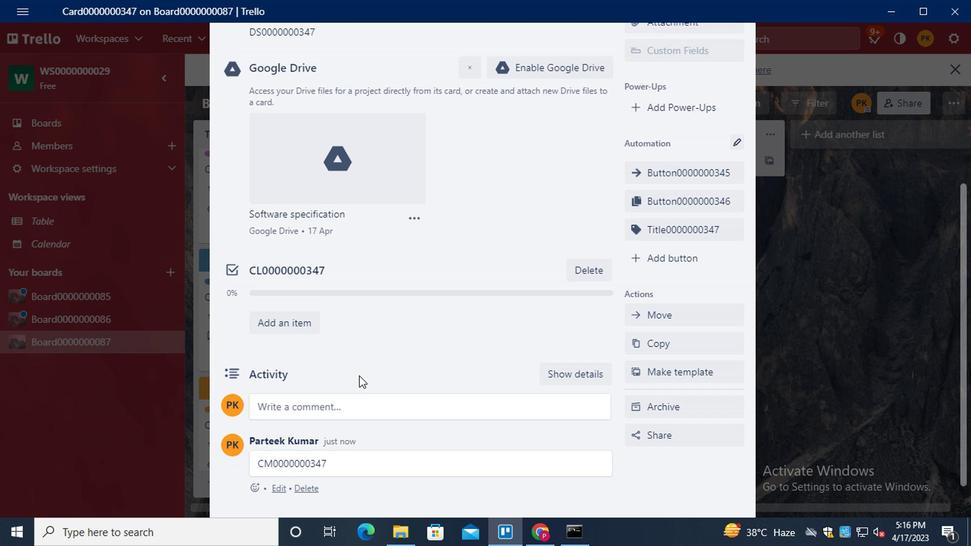 
Action: Mouse moved to (358, 375)
Screenshot: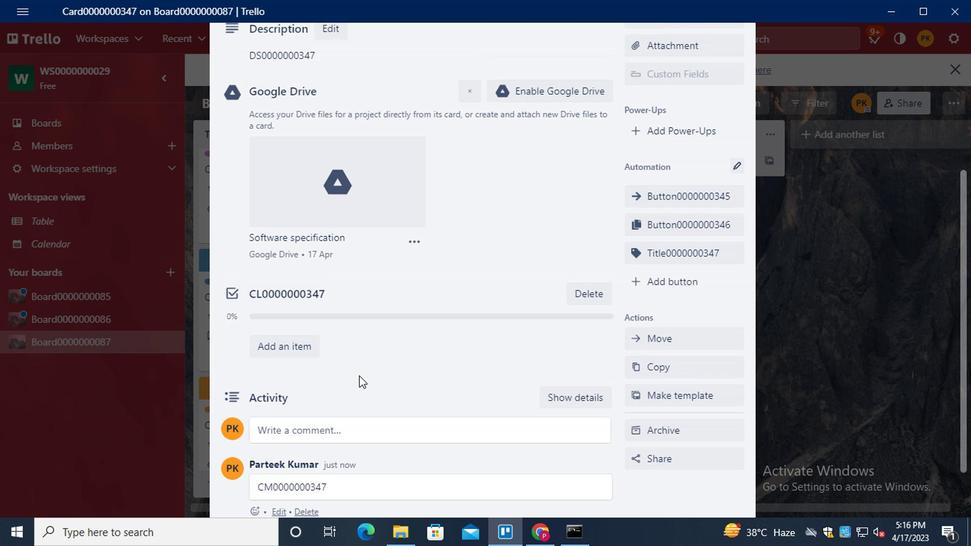 
Action: Mouse scrolled (358, 376) with delta (0, 1)
Screenshot: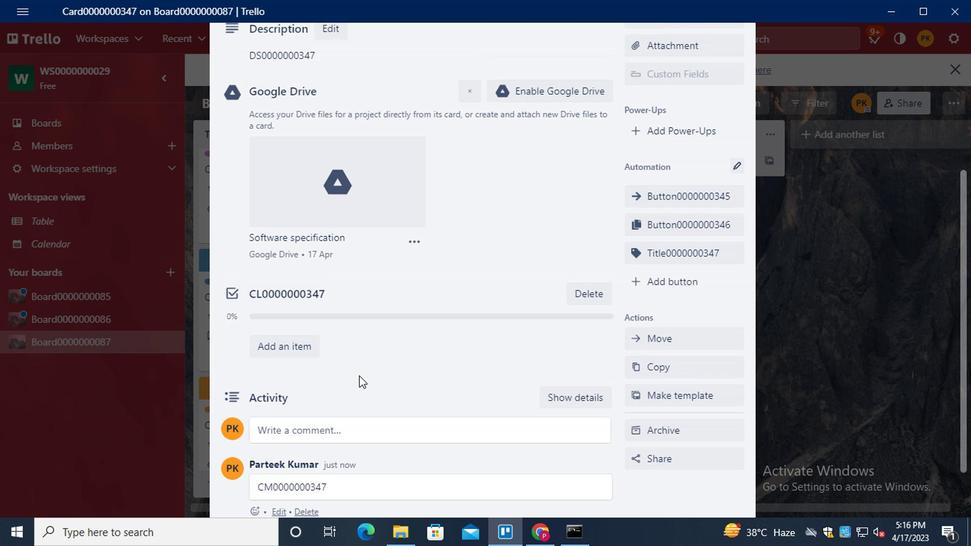 
Action: Mouse moved to (357, 375)
Screenshot: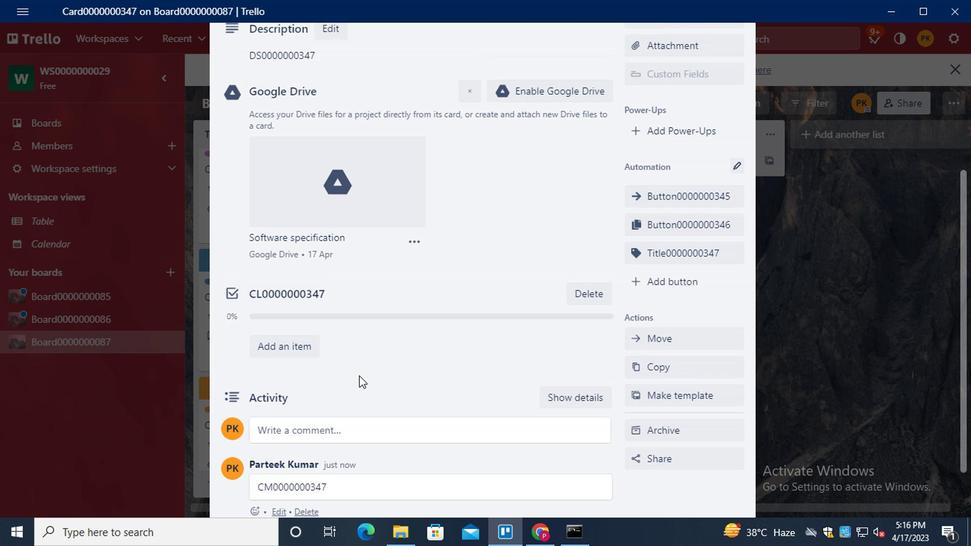 
Action: Mouse scrolled (357, 376) with delta (0, 1)
Screenshot: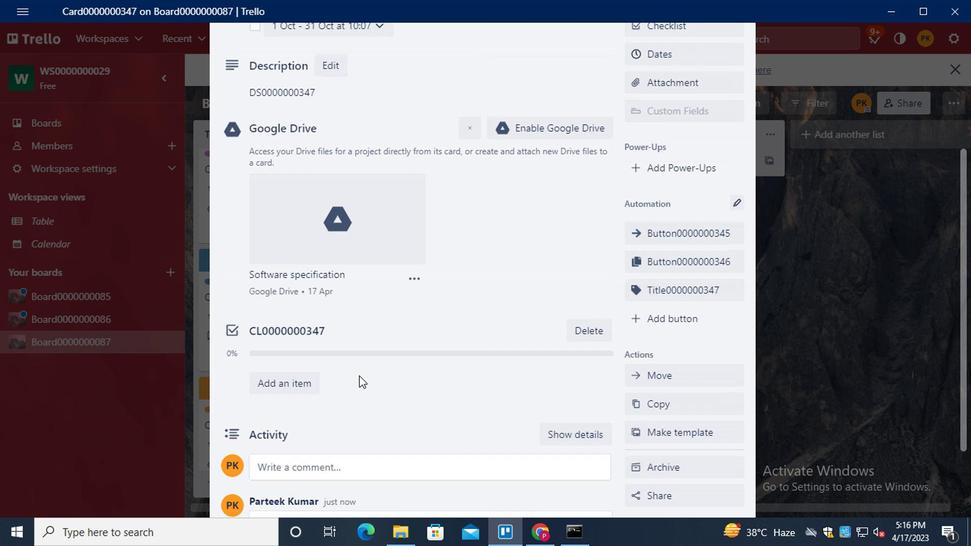 
Action: Mouse scrolled (357, 376) with delta (0, 1)
Screenshot: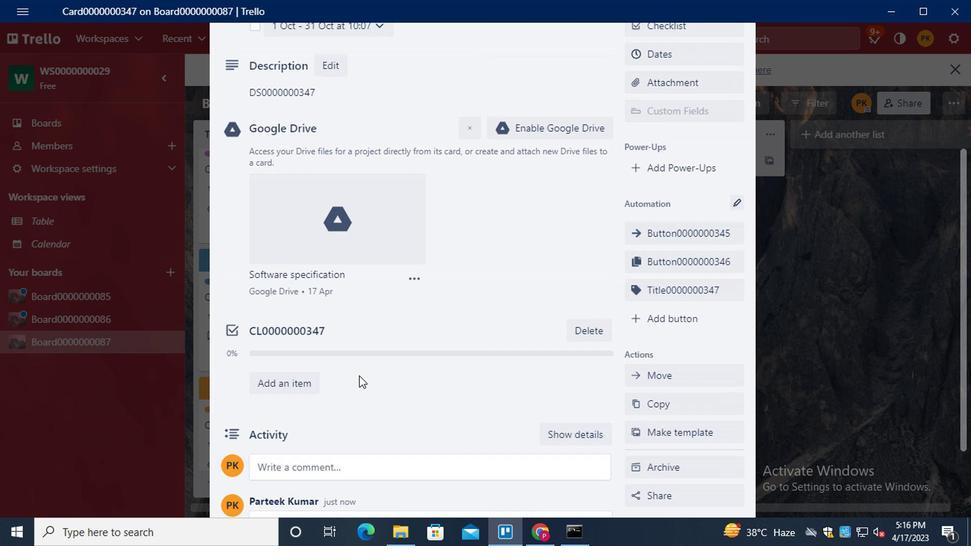 
Action: Mouse moved to (356, 375)
Screenshot: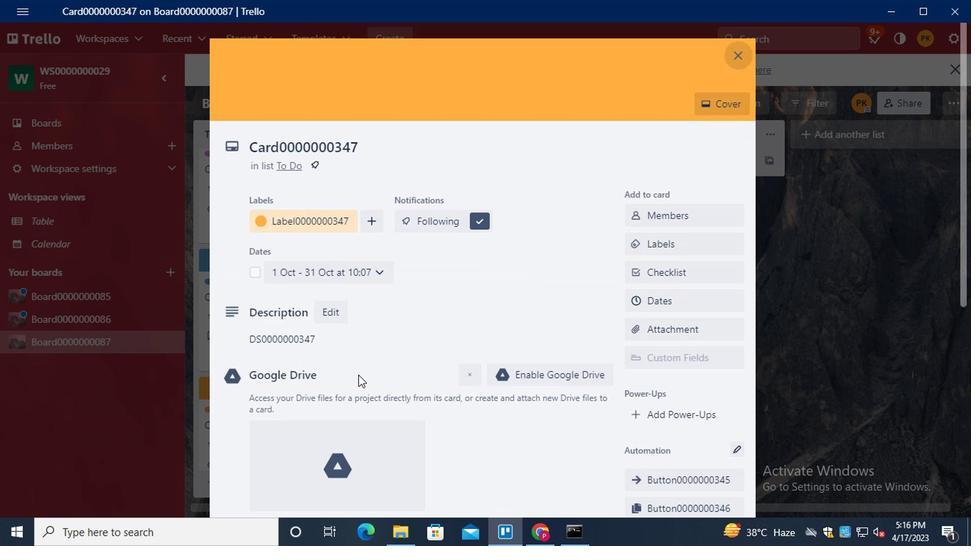 
Action: Key pressed <Key.f8>
Screenshot: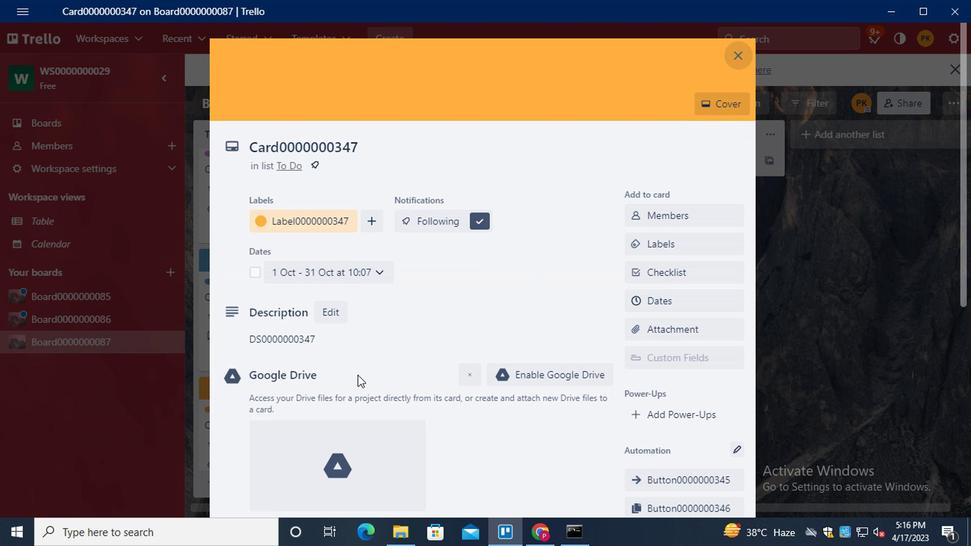 
